Task: Find connections with filter location Schifferstadt with filter topic #Projectmanagements with filter profile language Potuguese with filter current company Chargebee with filter school Teegala Krishna Reddy Engineering College with filter industry HVAC and Refrigeration Equipment Manufacturing with filter service category Budgeting with filter keywords title Auditing Clerk
Action: Mouse moved to (319, 228)
Screenshot: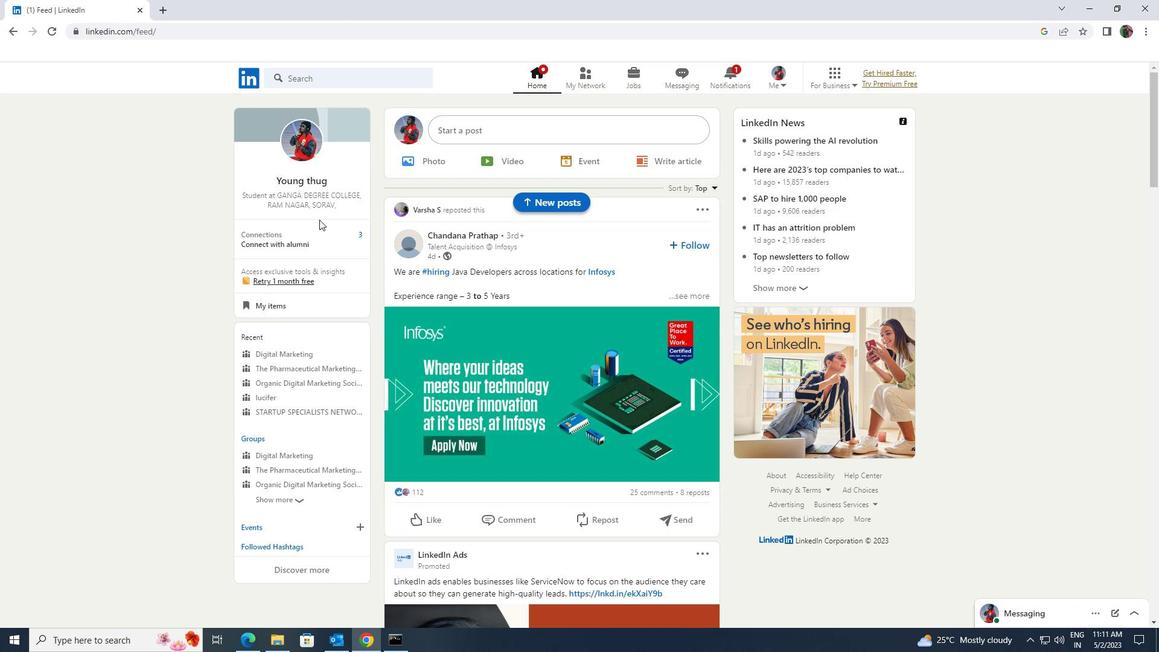 
Action: Mouse pressed left at (319, 228)
Screenshot: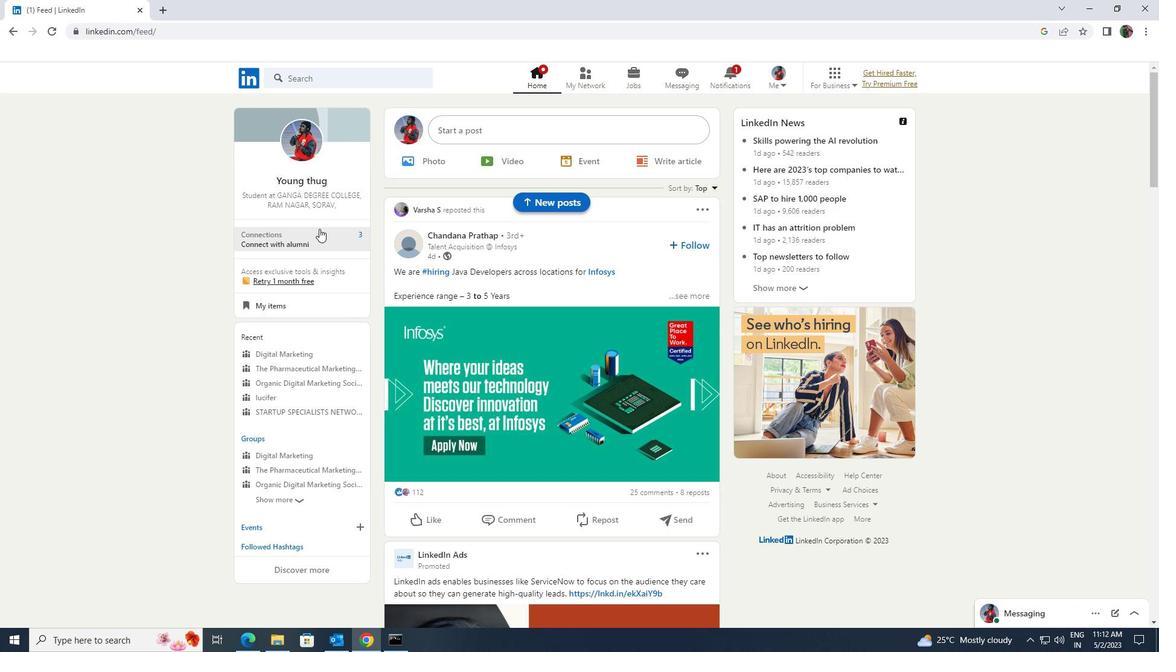 
Action: Mouse moved to (316, 148)
Screenshot: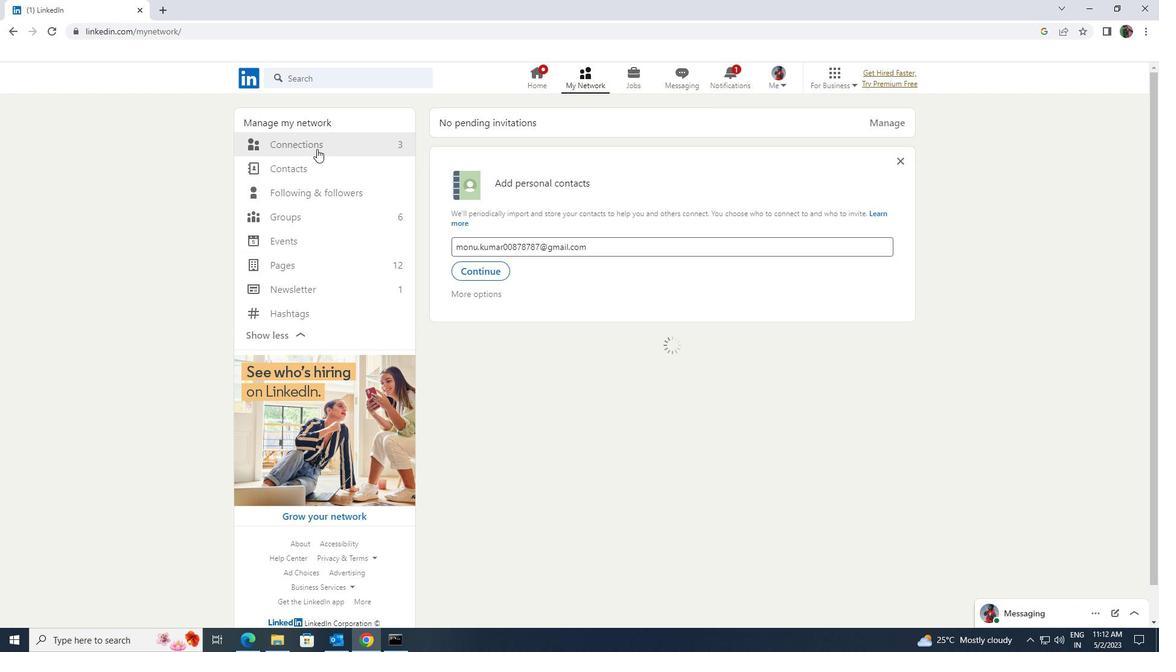 
Action: Mouse pressed left at (316, 148)
Screenshot: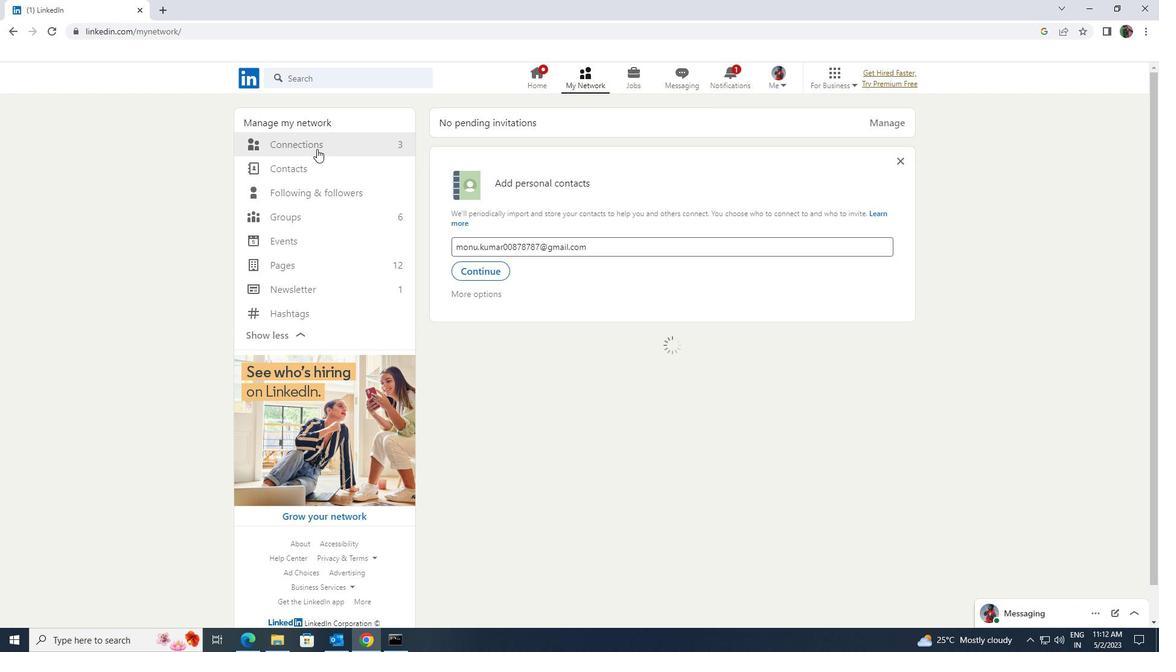 
Action: Mouse pressed left at (316, 148)
Screenshot: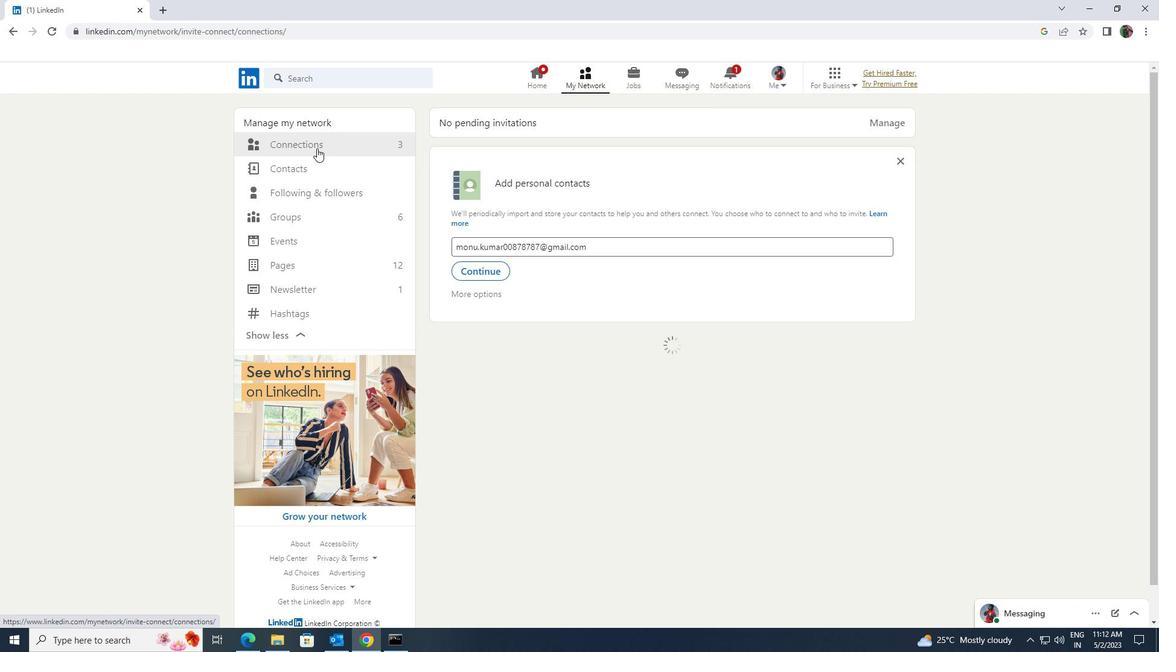 
Action: Mouse moved to (649, 148)
Screenshot: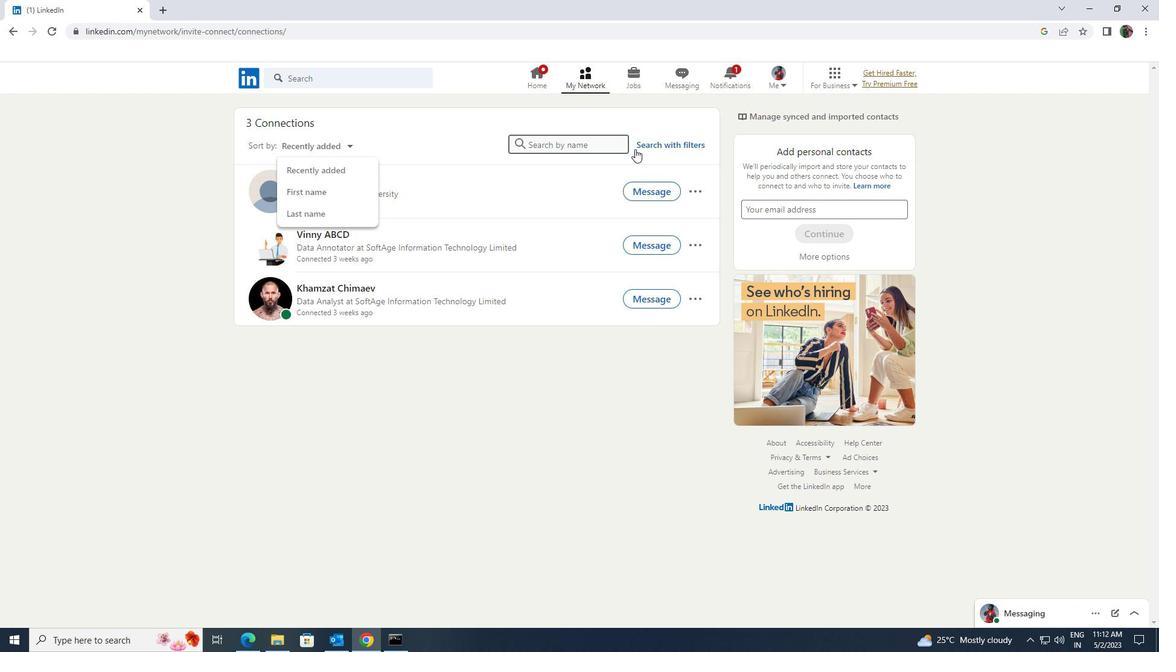 
Action: Mouse pressed left at (649, 148)
Screenshot: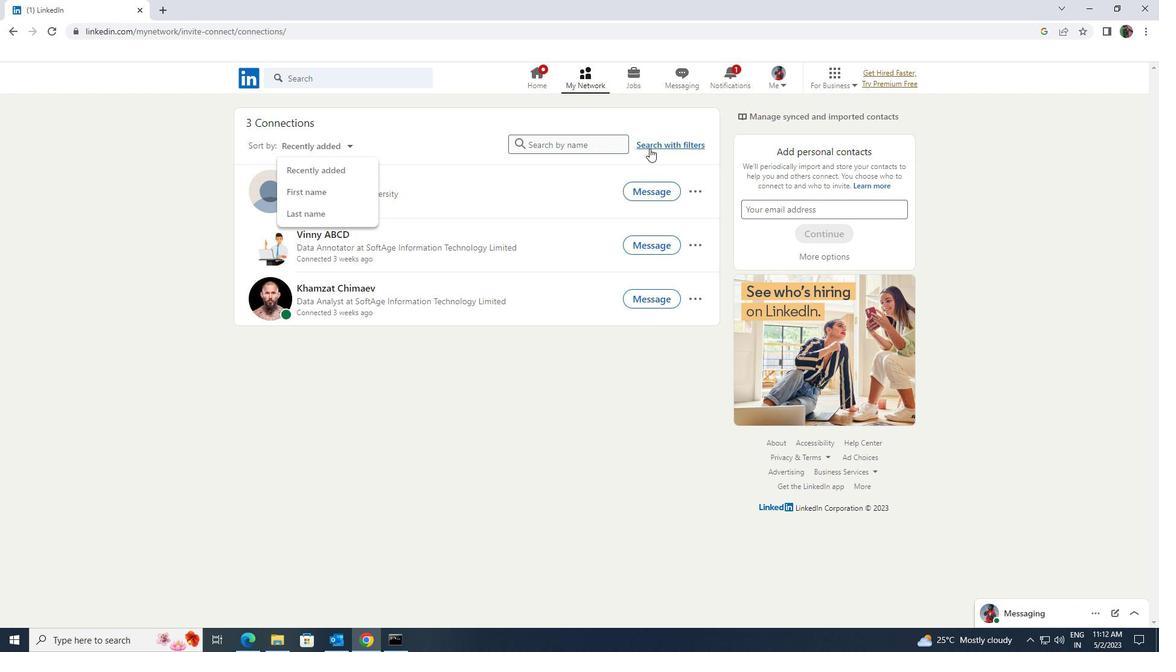 
Action: Mouse moved to (624, 111)
Screenshot: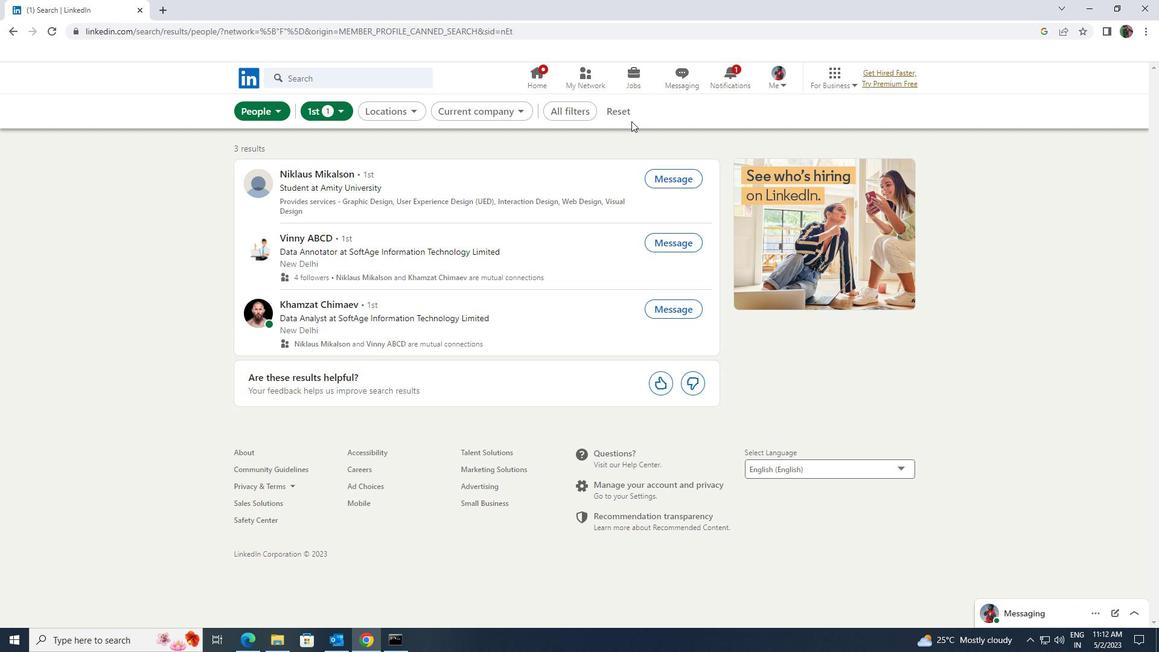 
Action: Mouse pressed left at (624, 111)
Screenshot: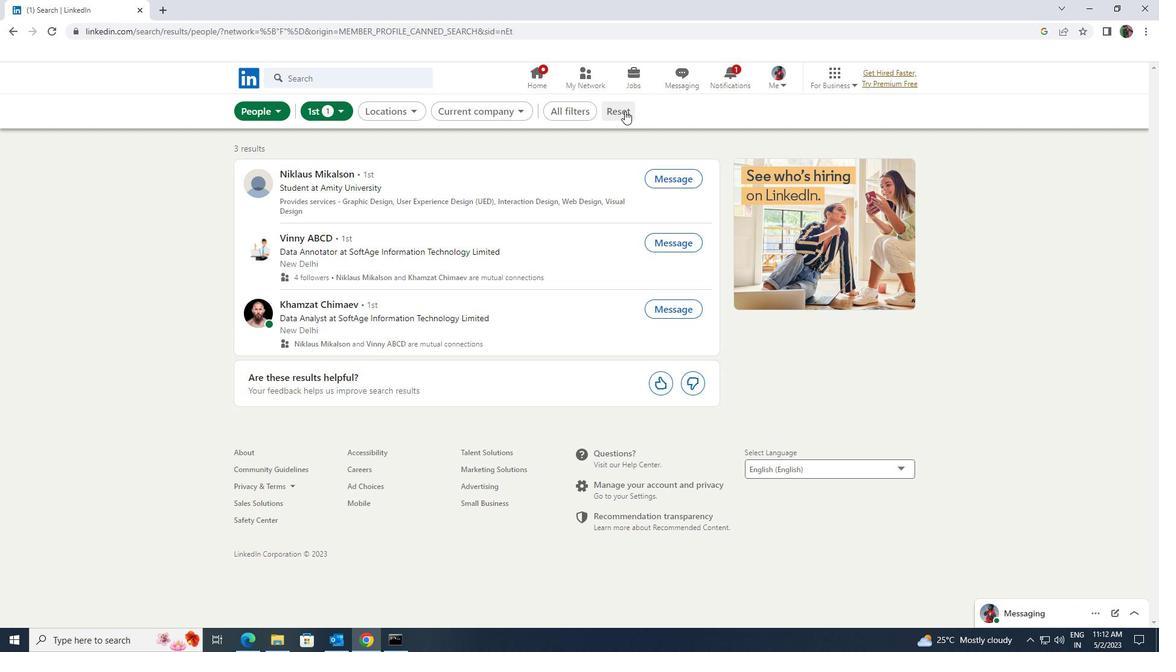 
Action: Mouse moved to (603, 111)
Screenshot: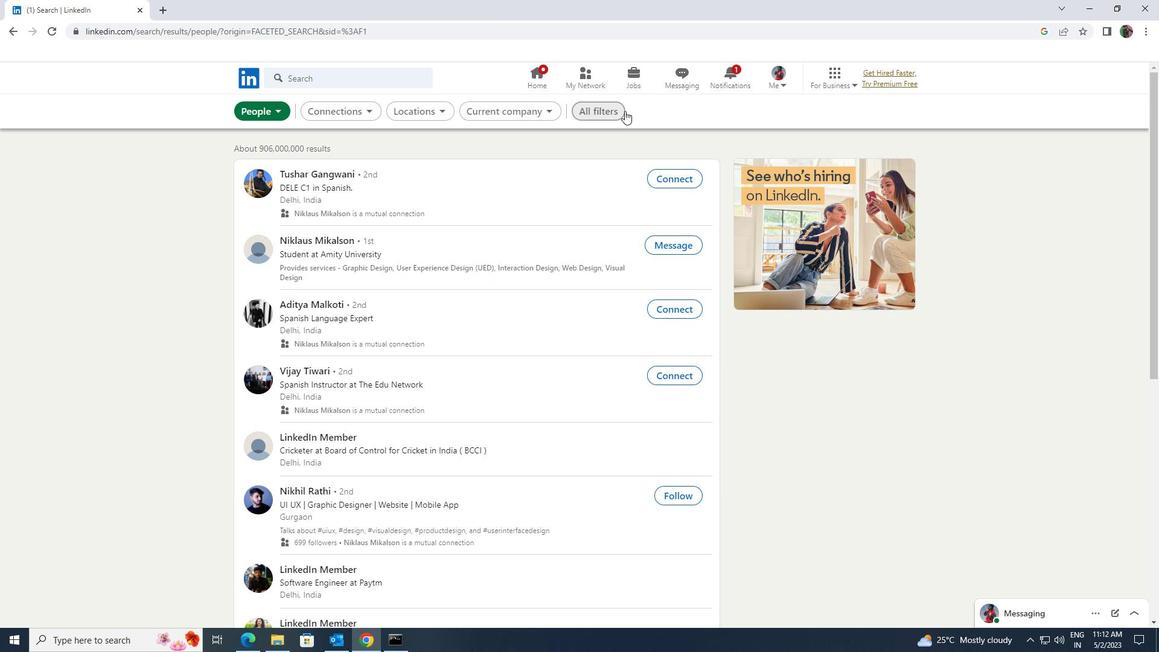 
Action: Mouse pressed left at (603, 111)
Screenshot: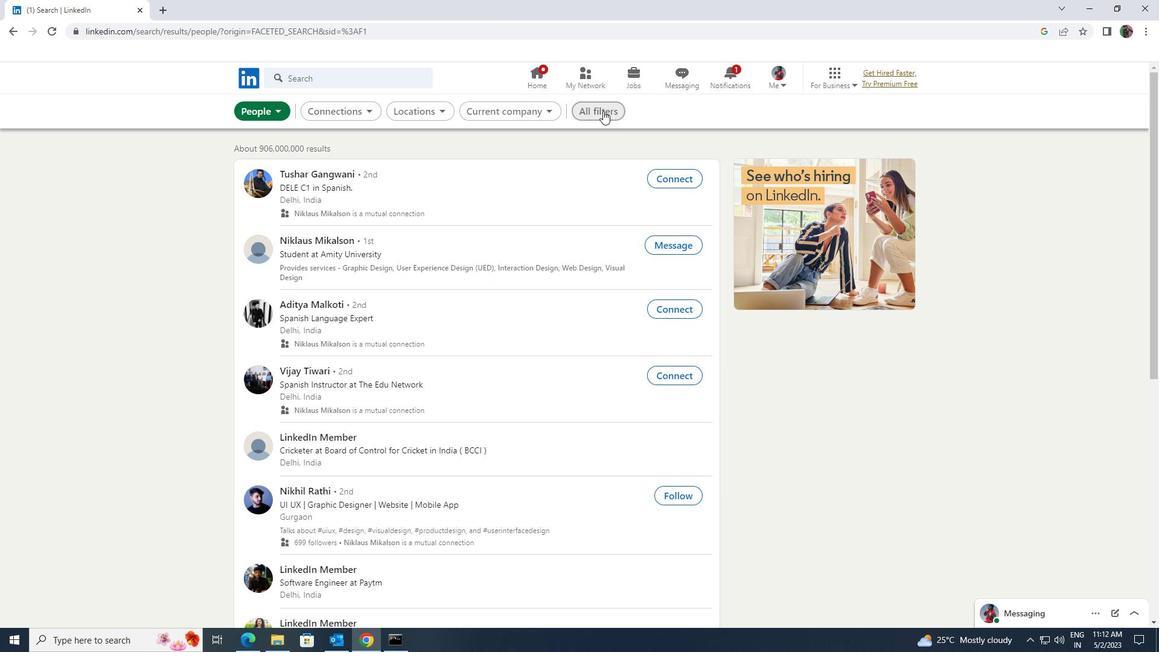 
Action: Mouse moved to (935, 351)
Screenshot: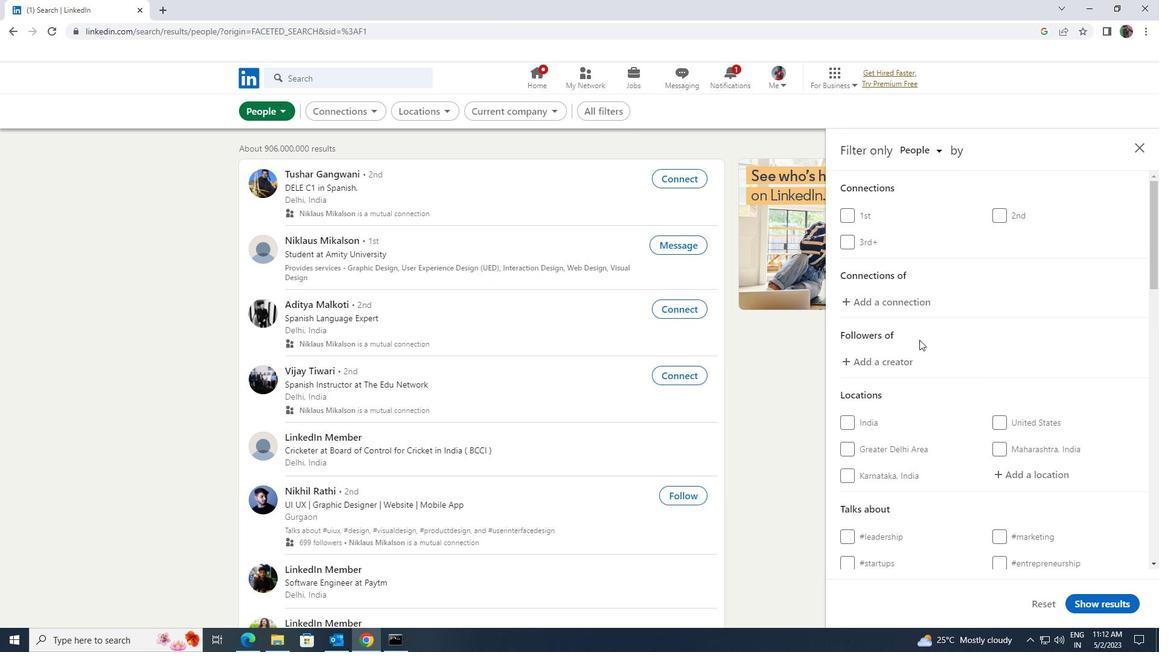 
Action: Mouse scrolled (935, 350) with delta (0, 0)
Screenshot: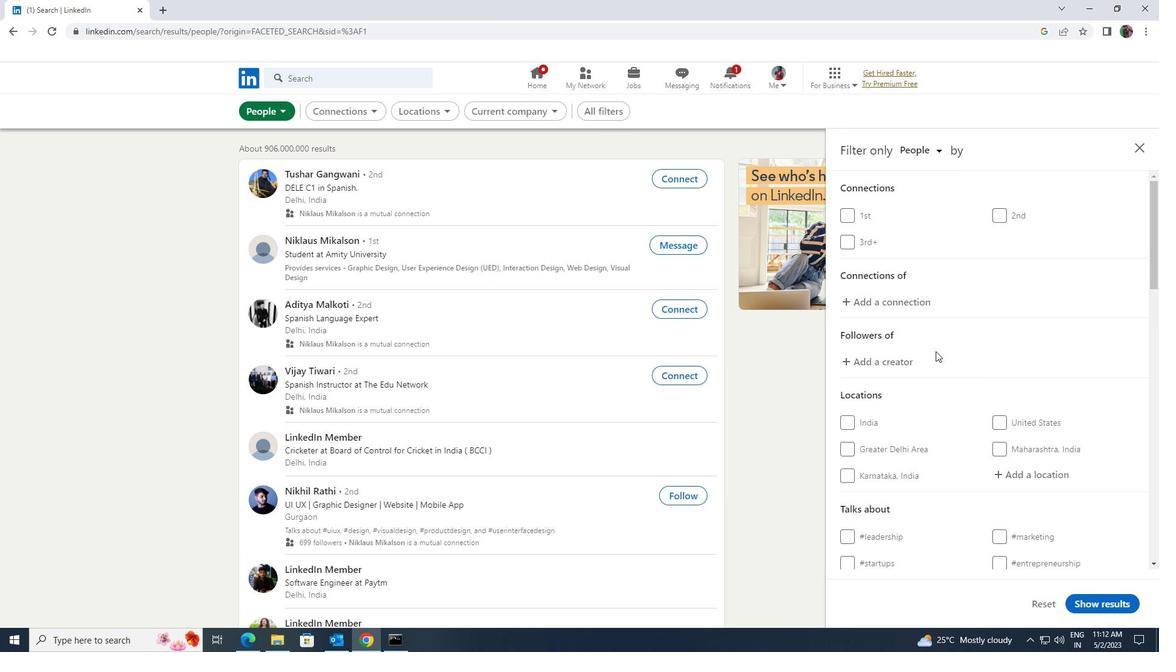 
Action: Mouse scrolled (935, 350) with delta (0, 0)
Screenshot: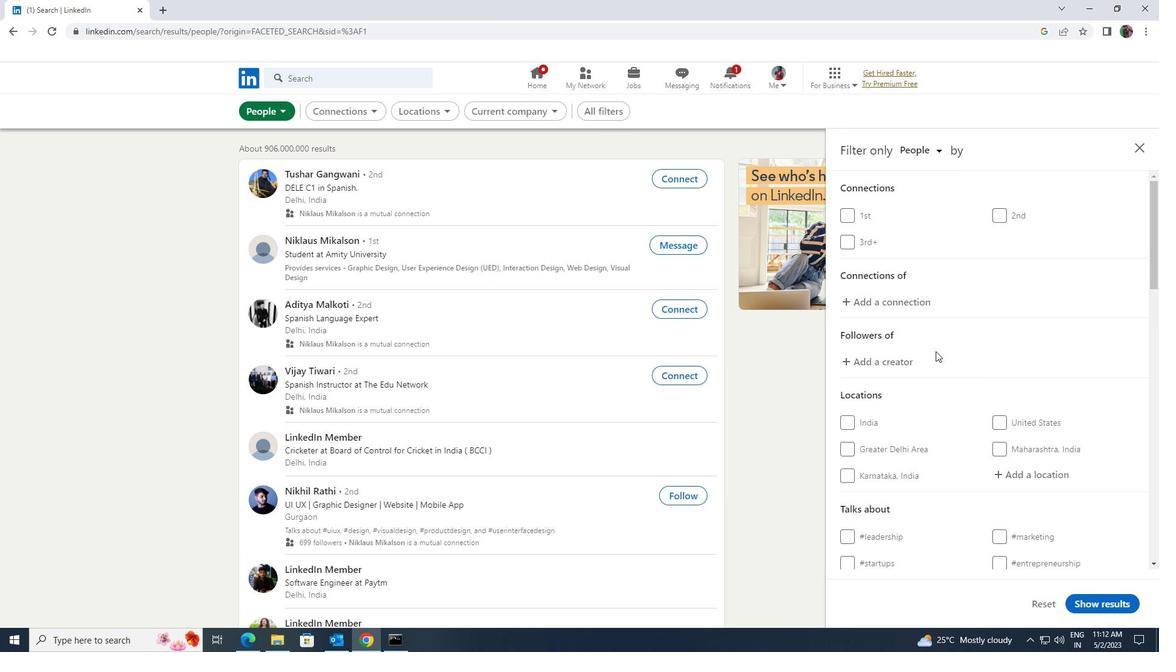 
Action: Mouse moved to (1015, 355)
Screenshot: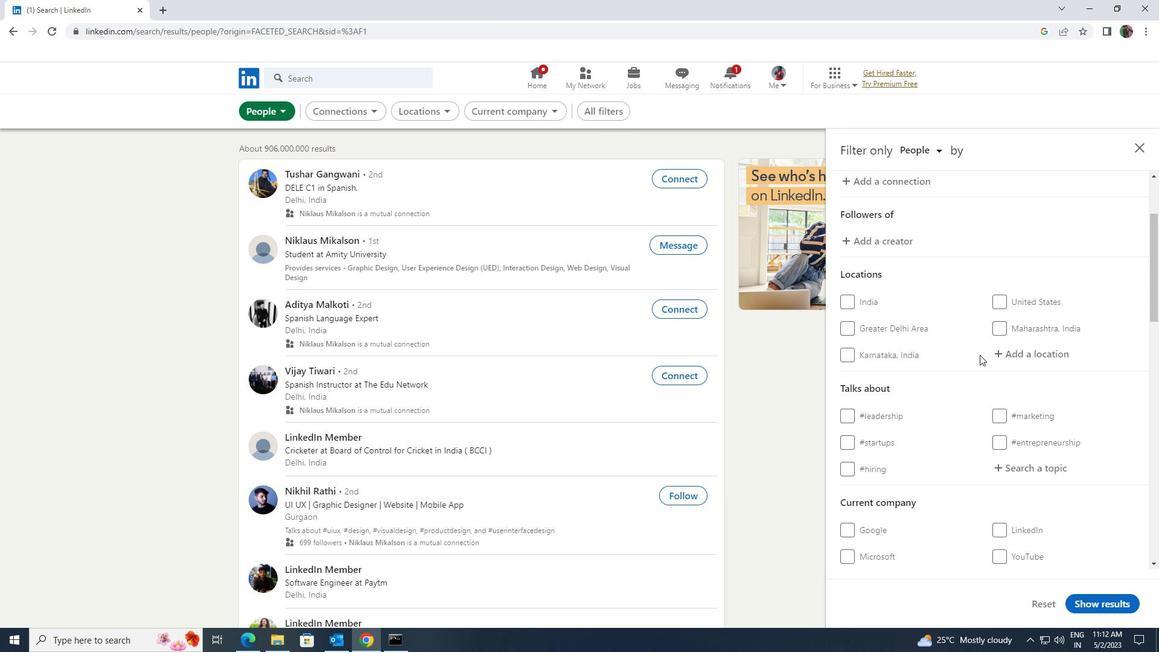
Action: Mouse pressed left at (1015, 355)
Screenshot: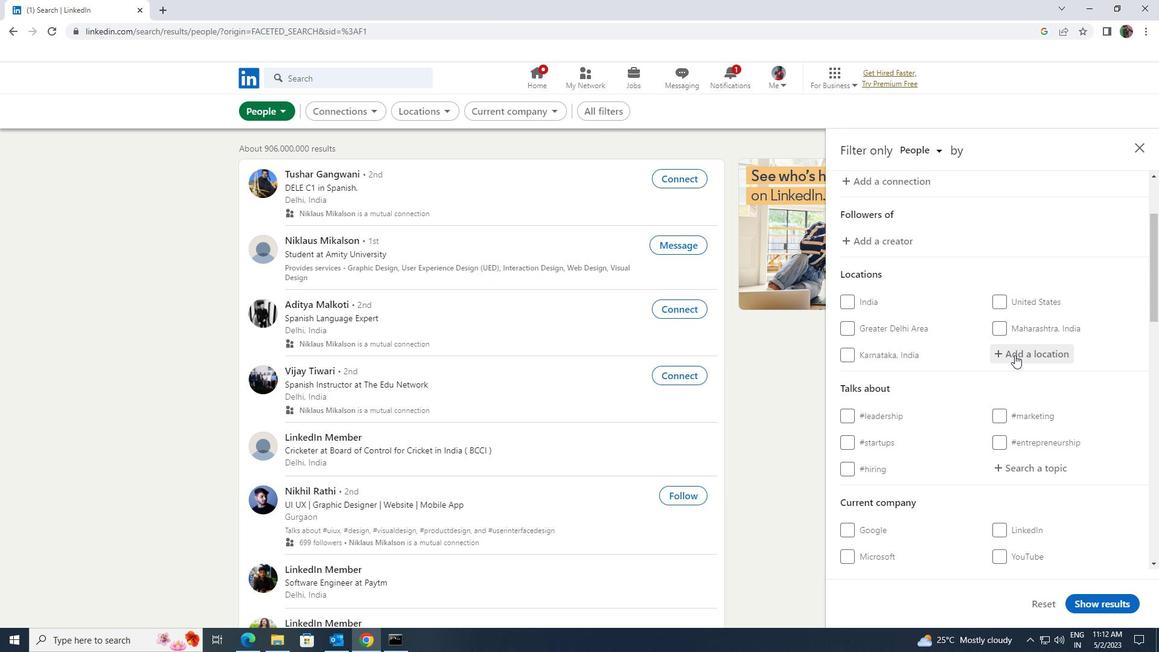 
Action: Key pressed <Key.shift>SCHIFFER
Screenshot: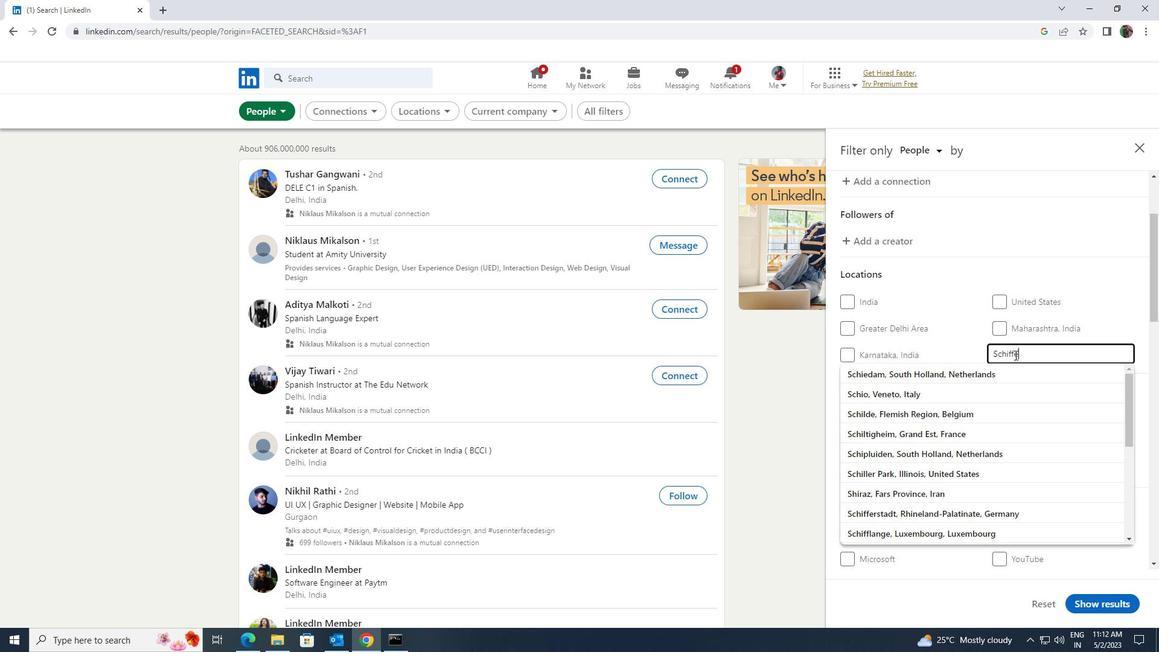 
Action: Mouse moved to (1039, 371)
Screenshot: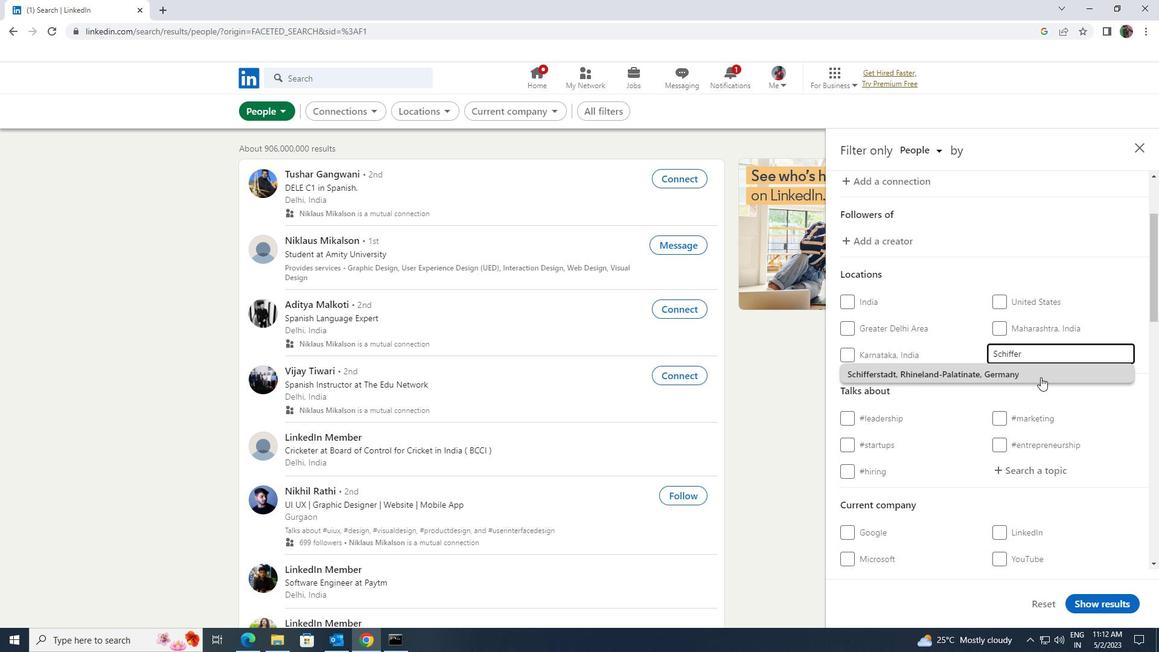 
Action: Mouse pressed left at (1039, 371)
Screenshot: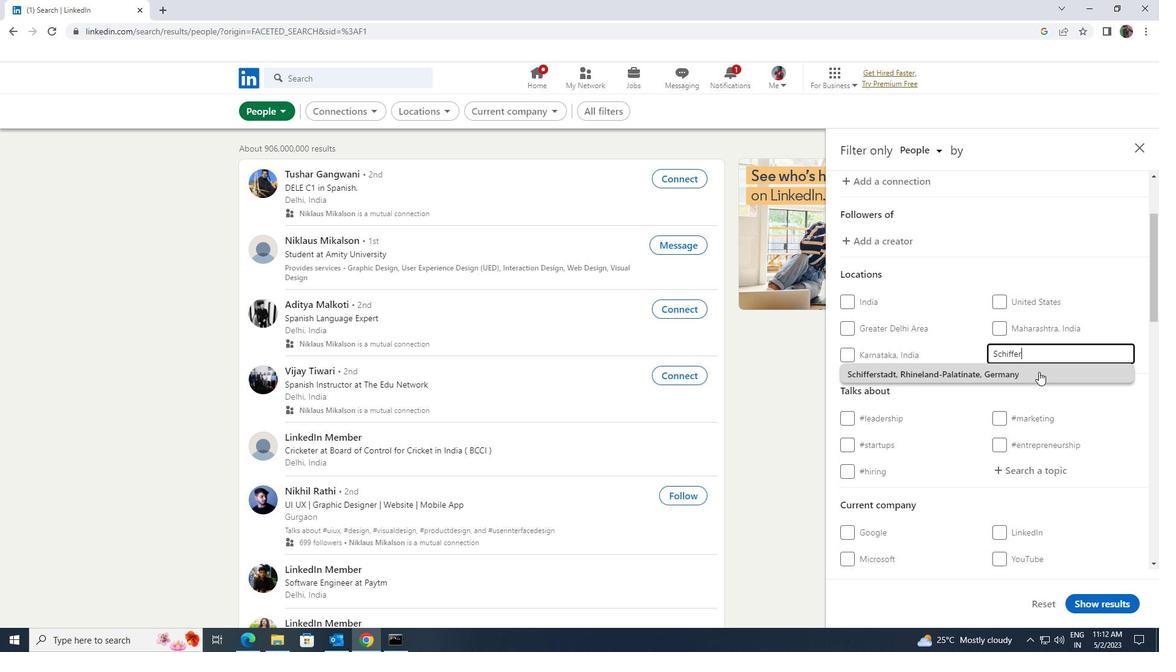 
Action: Mouse scrolled (1039, 370) with delta (0, 0)
Screenshot: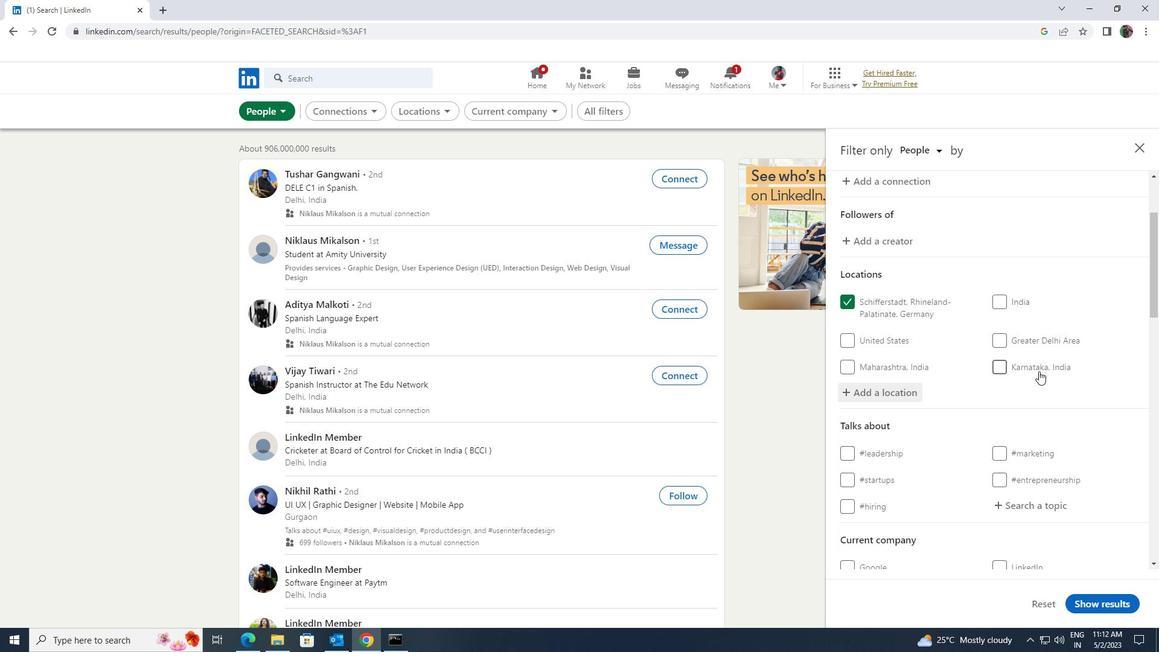 
Action: Mouse scrolled (1039, 370) with delta (0, 0)
Screenshot: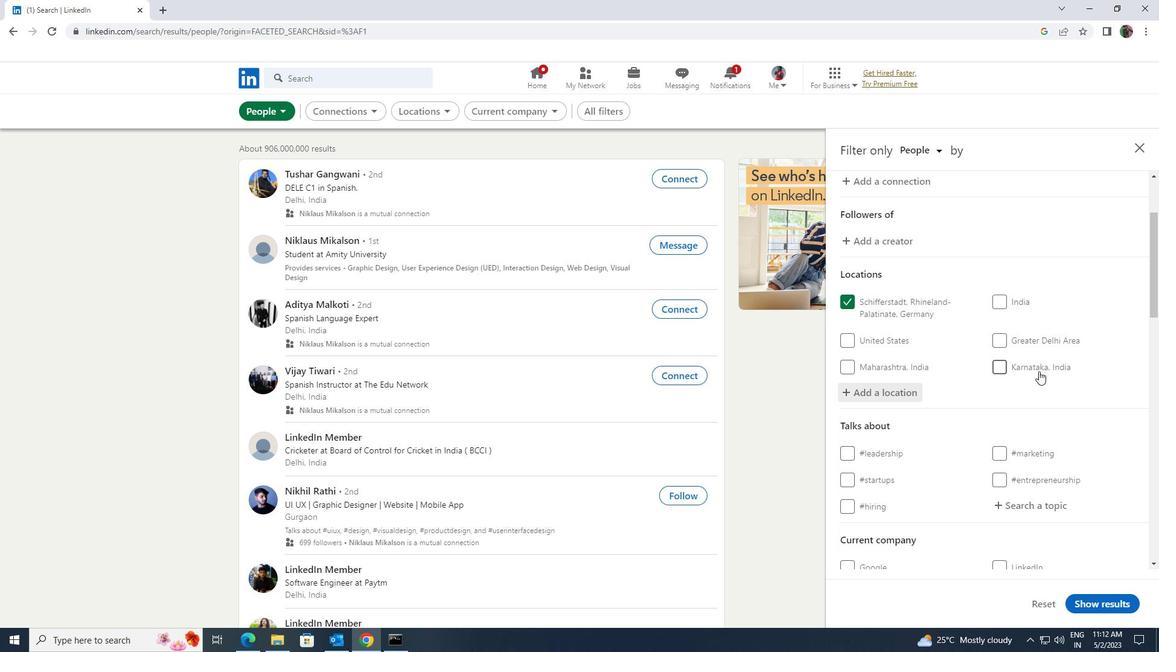 
Action: Mouse moved to (1036, 378)
Screenshot: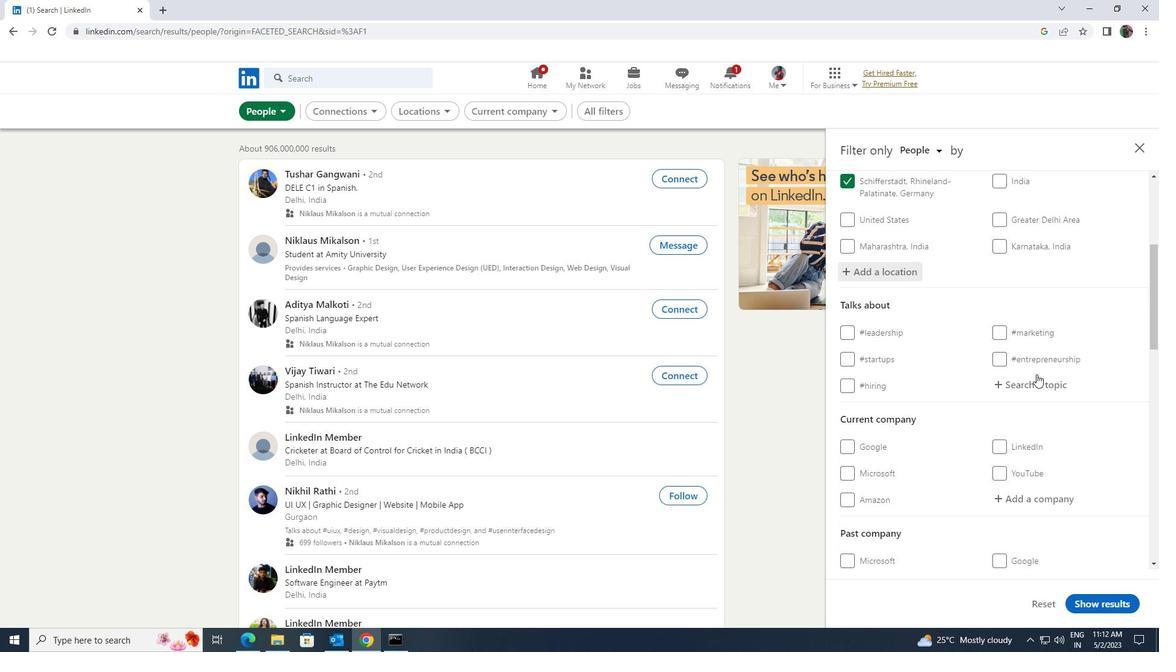 
Action: Mouse pressed left at (1036, 378)
Screenshot: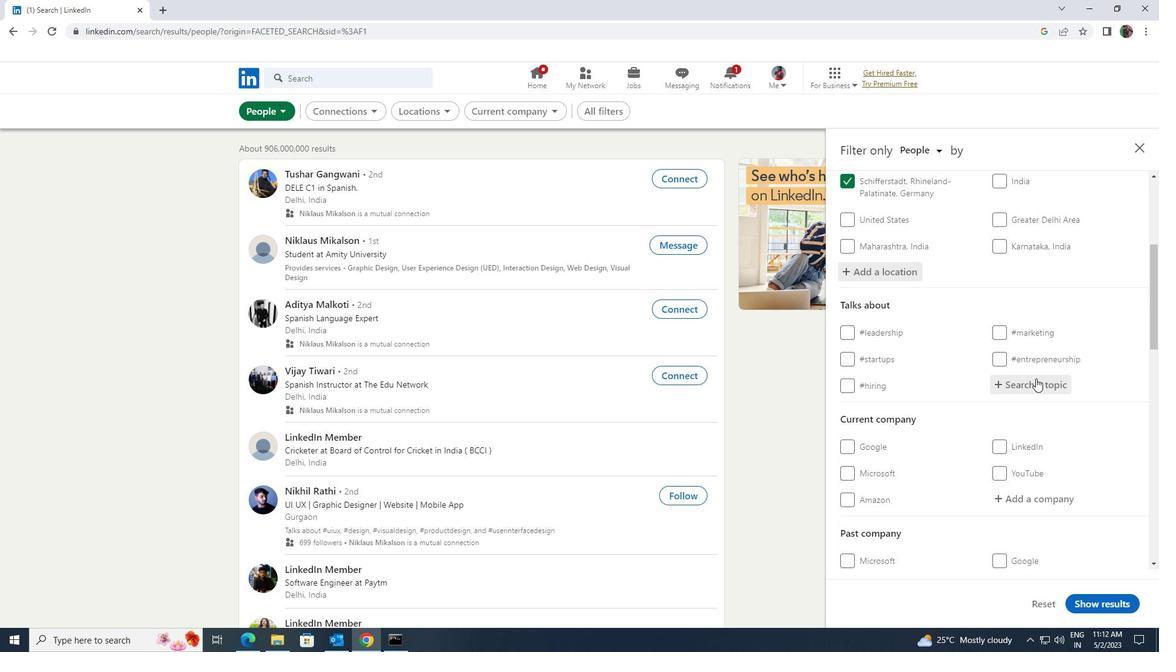 
Action: Key pressed <Key.shift>PROJECTMANAGE
Screenshot: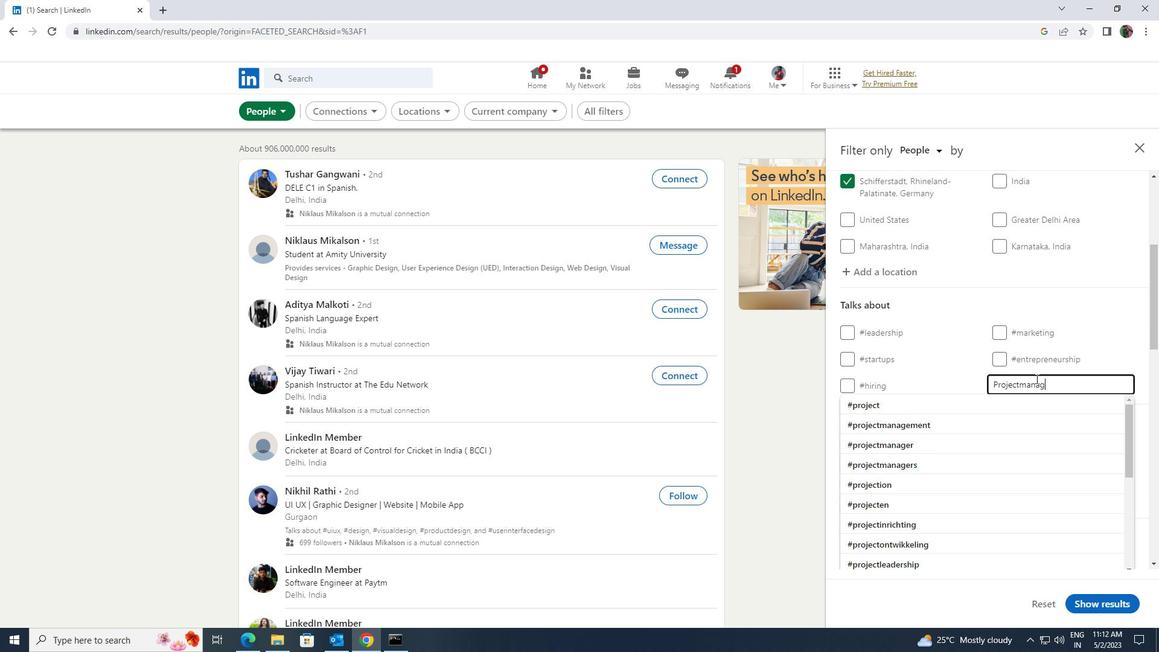 
Action: Mouse moved to (1031, 406)
Screenshot: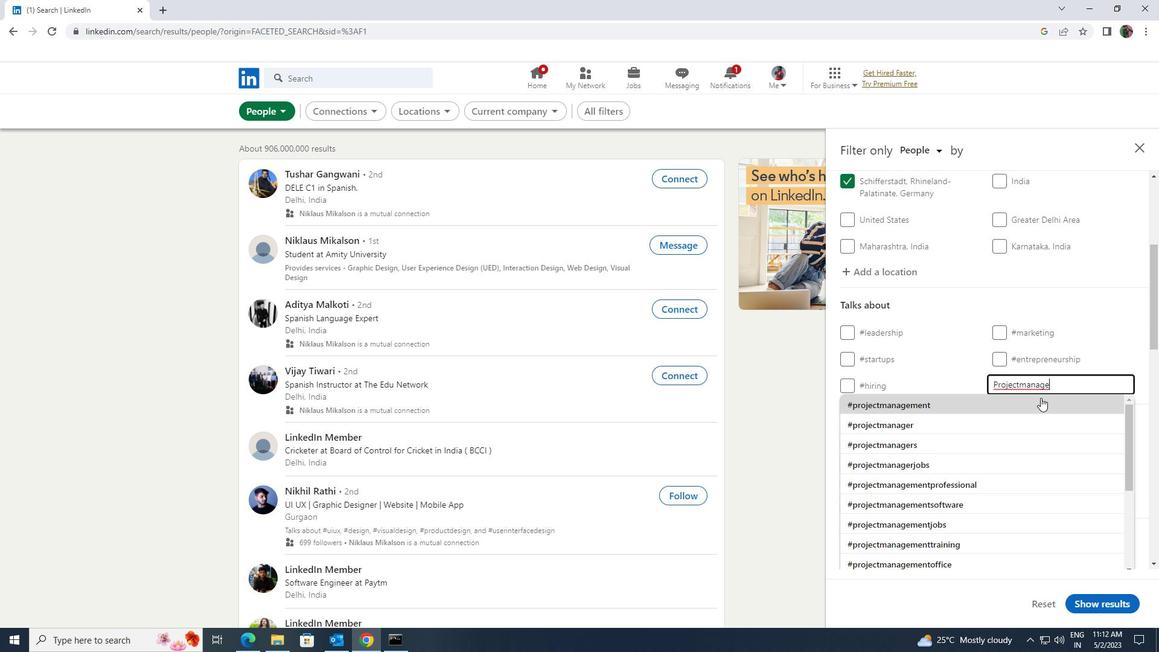 
Action: Mouse pressed left at (1031, 406)
Screenshot: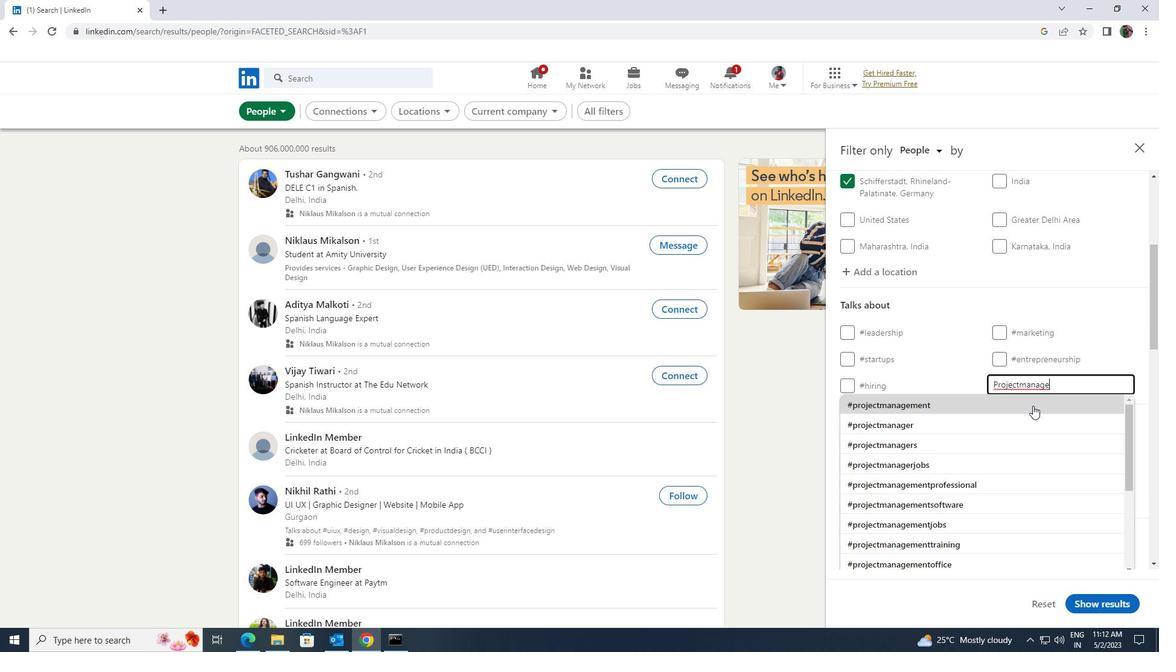 
Action: Mouse scrolled (1031, 405) with delta (0, 0)
Screenshot: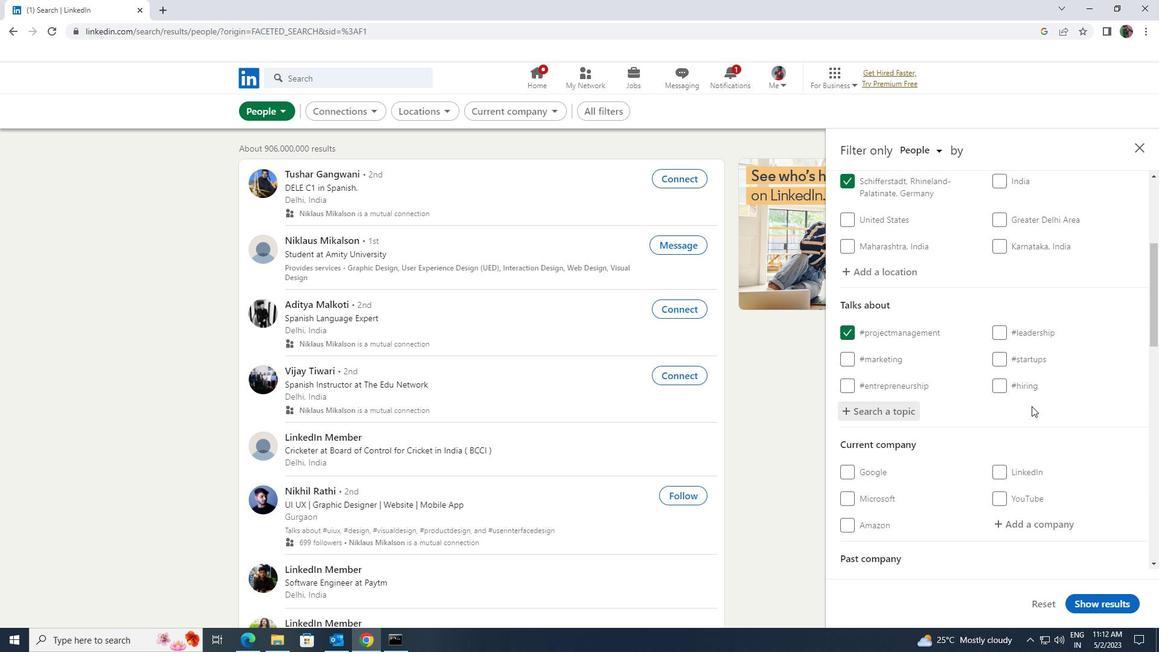 
Action: Mouse scrolled (1031, 405) with delta (0, 0)
Screenshot: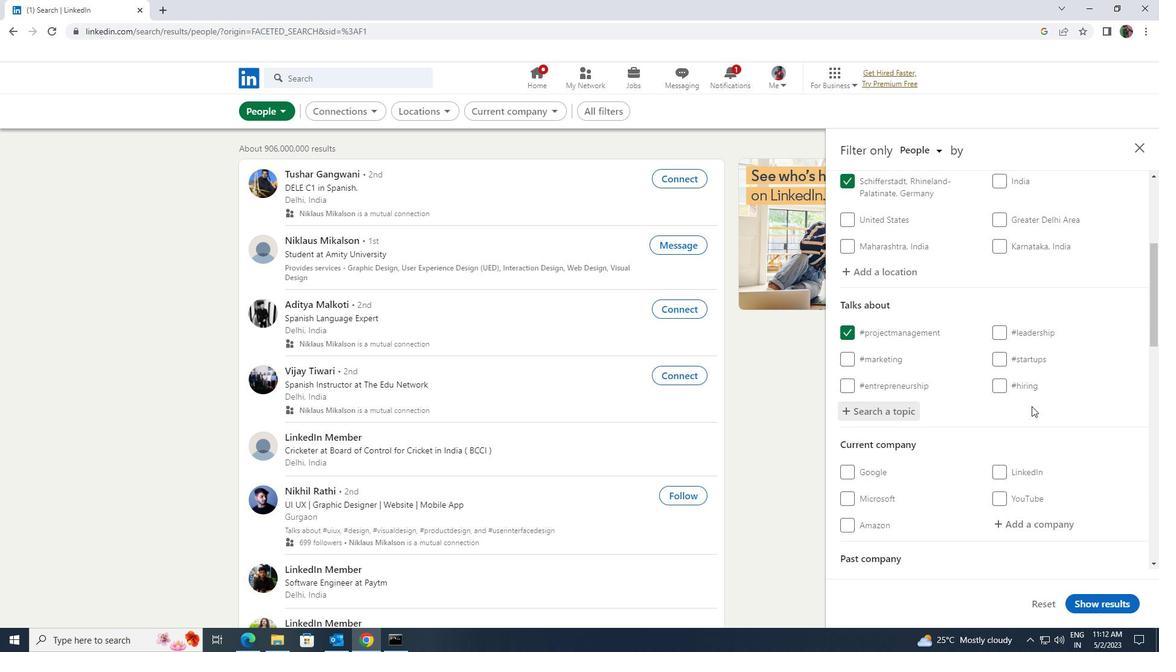 
Action: Mouse scrolled (1031, 405) with delta (0, 0)
Screenshot: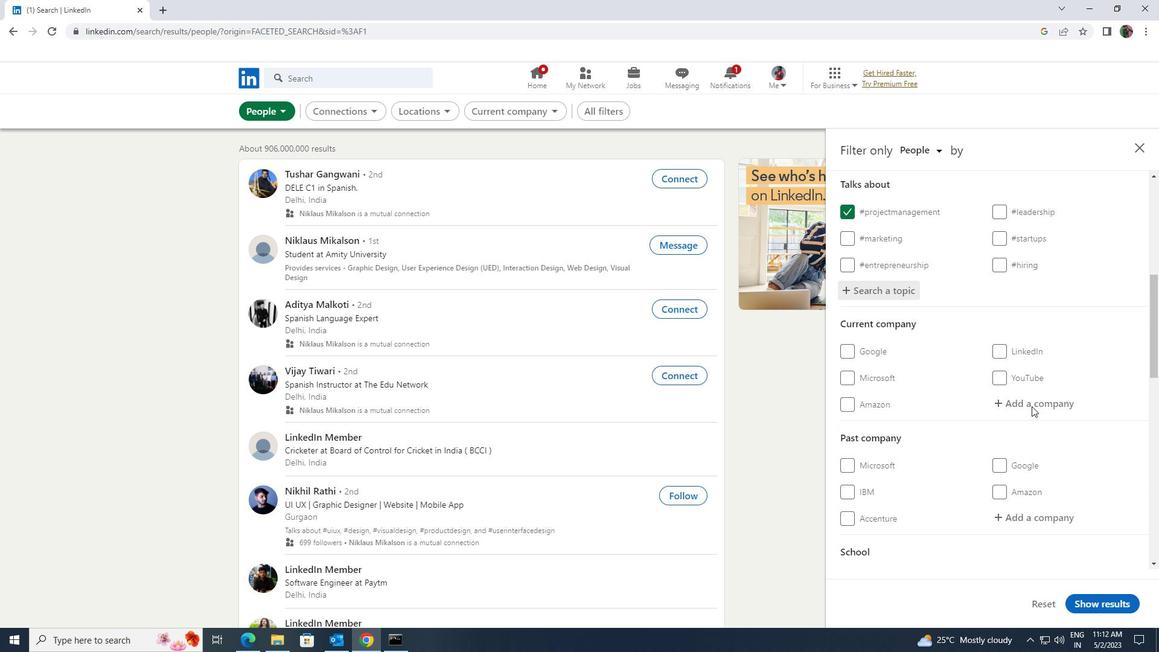 
Action: Mouse scrolled (1031, 405) with delta (0, 0)
Screenshot: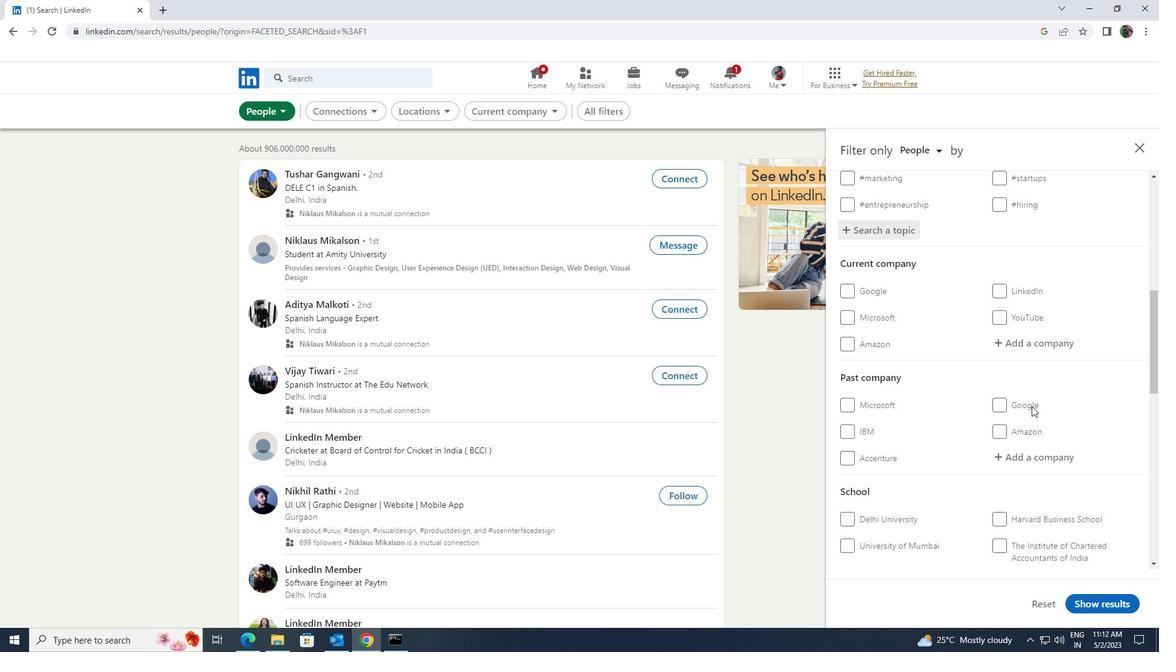 
Action: Mouse scrolled (1031, 405) with delta (0, 0)
Screenshot: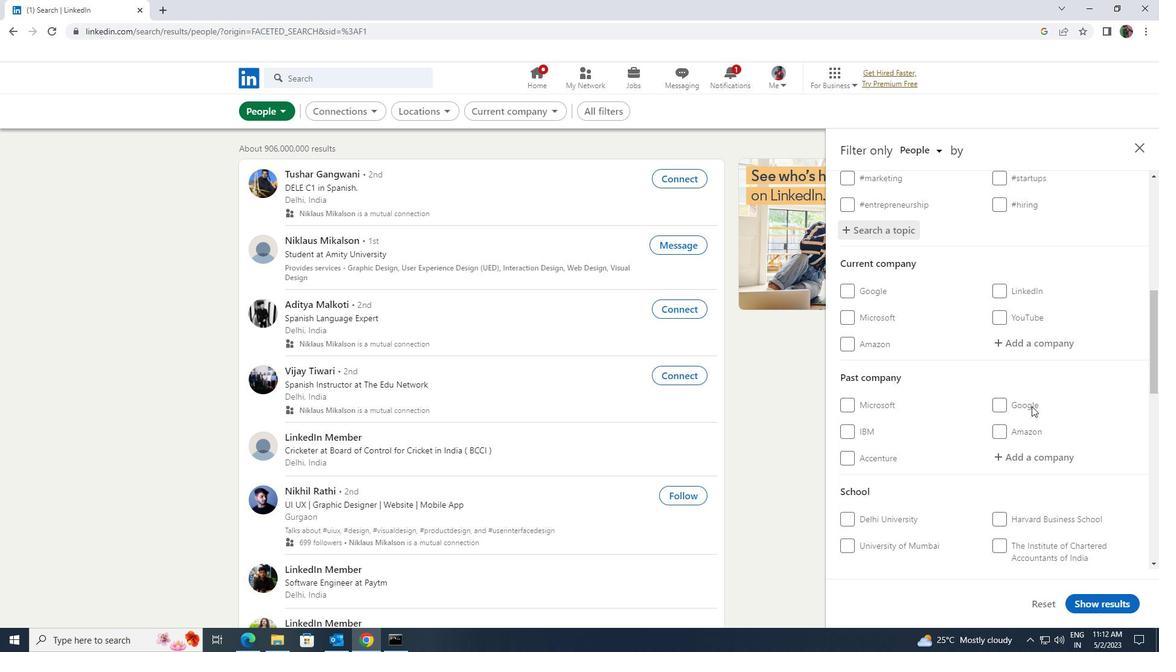 
Action: Mouse scrolled (1031, 405) with delta (0, 0)
Screenshot: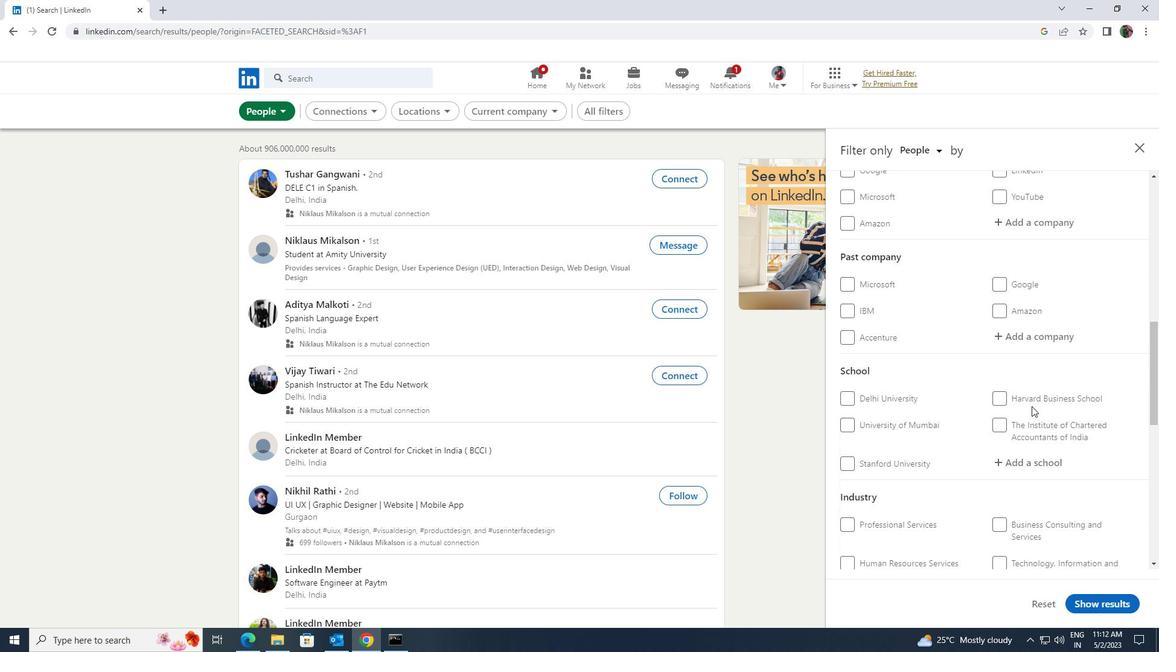 
Action: Mouse scrolled (1031, 405) with delta (0, 0)
Screenshot: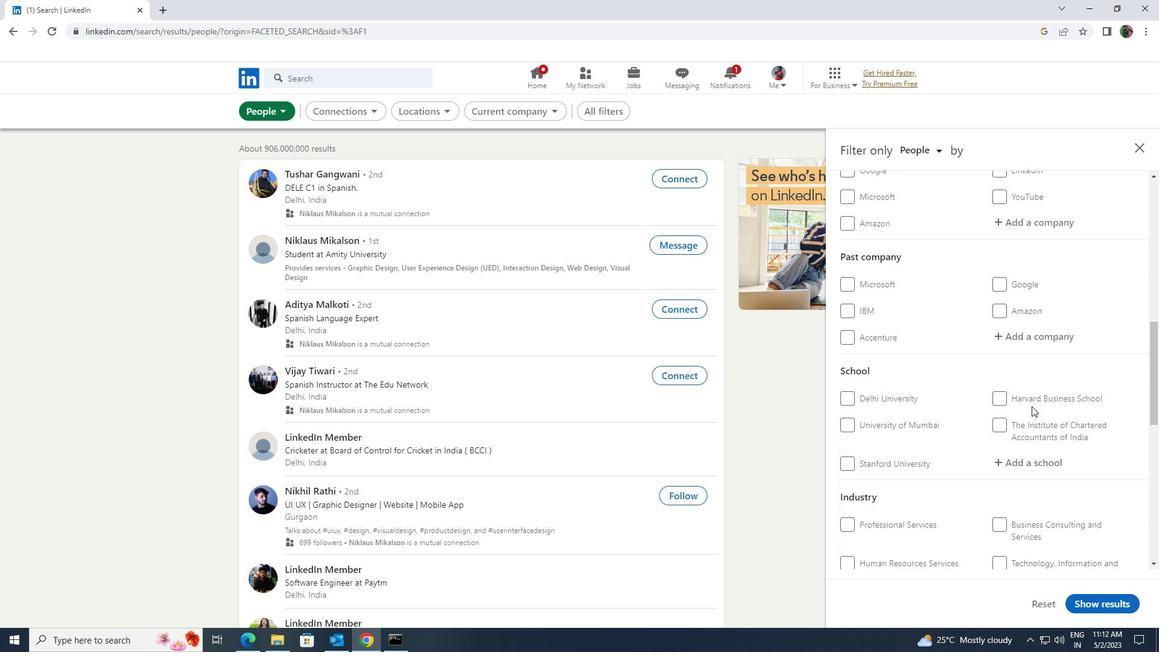 
Action: Mouse scrolled (1031, 405) with delta (0, 0)
Screenshot: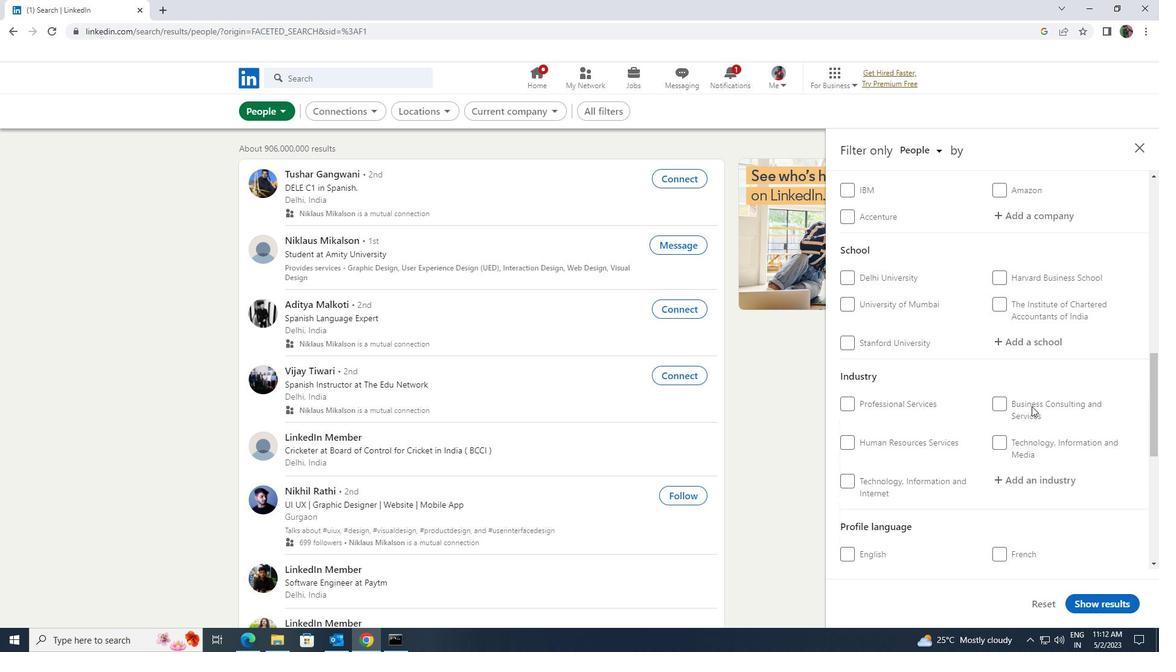 
Action: Mouse scrolled (1031, 405) with delta (0, 0)
Screenshot: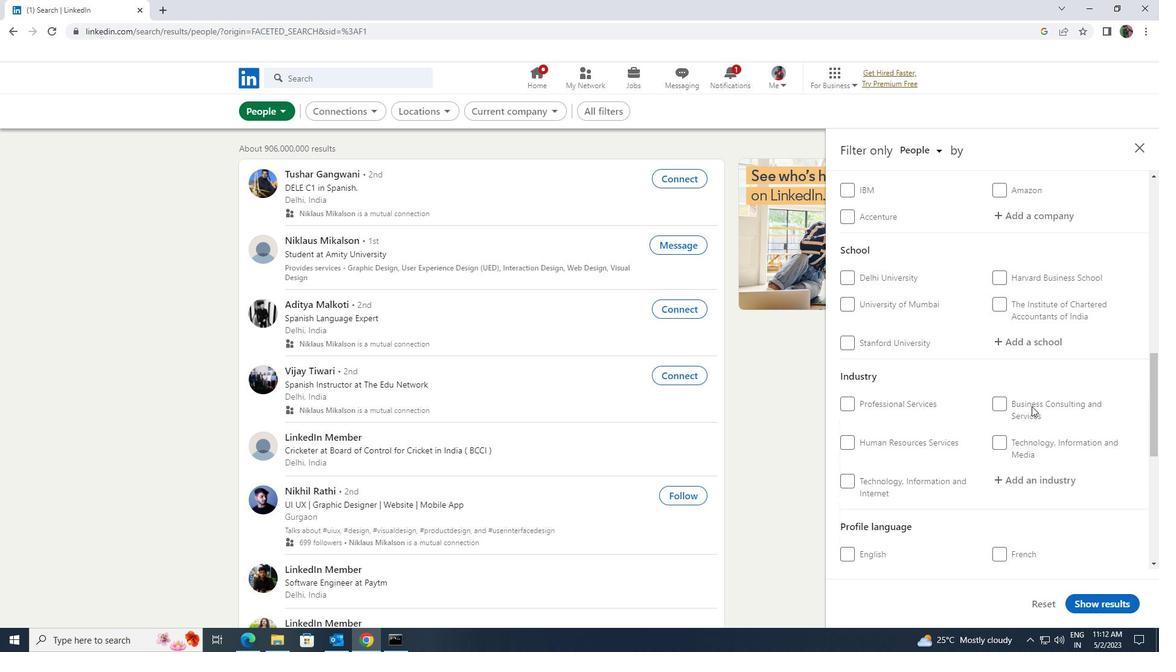 
Action: Mouse moved to (999, 456)
Screenshot: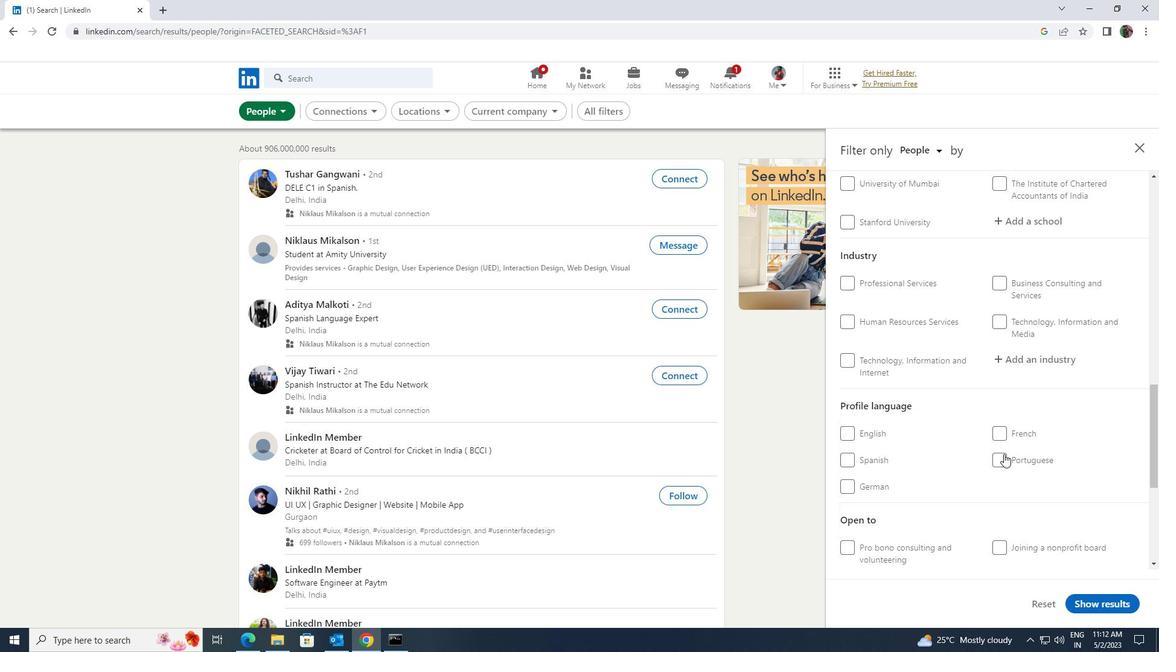 
Action: Mouse pressed left at (999, 456)
Screenshot: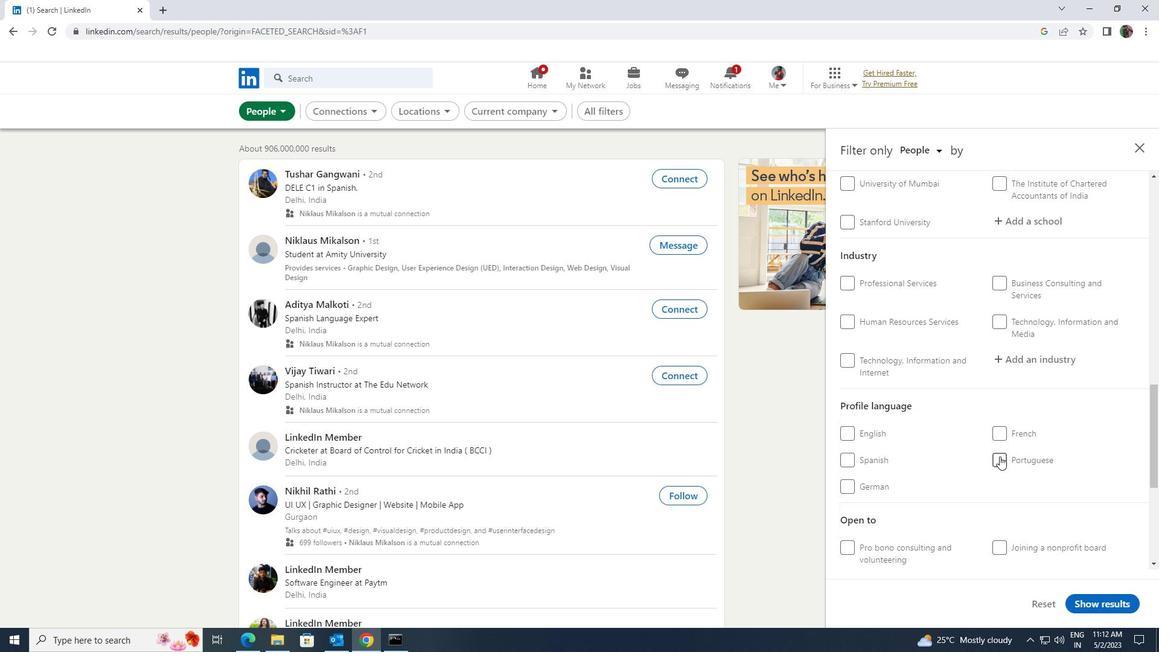 
Action: Mouse scrolled (999, 457) with delta (0, 0)
Screenshot: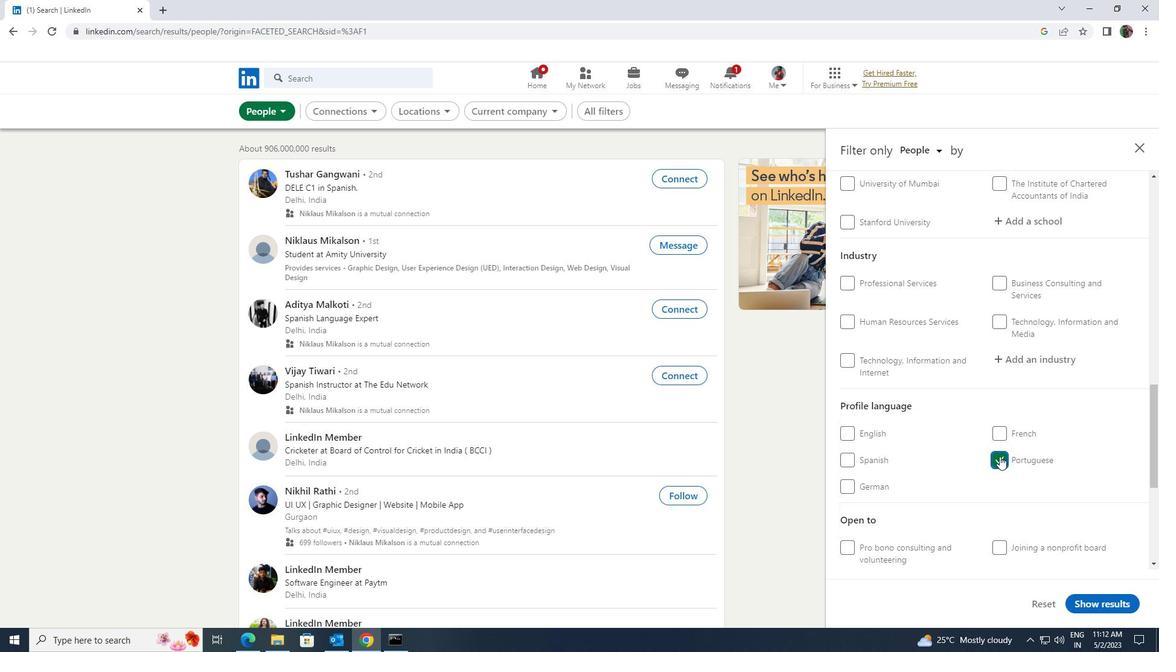 
Action: Mouse scrolled (999, 457) with delta (0, 0)
Screenshot: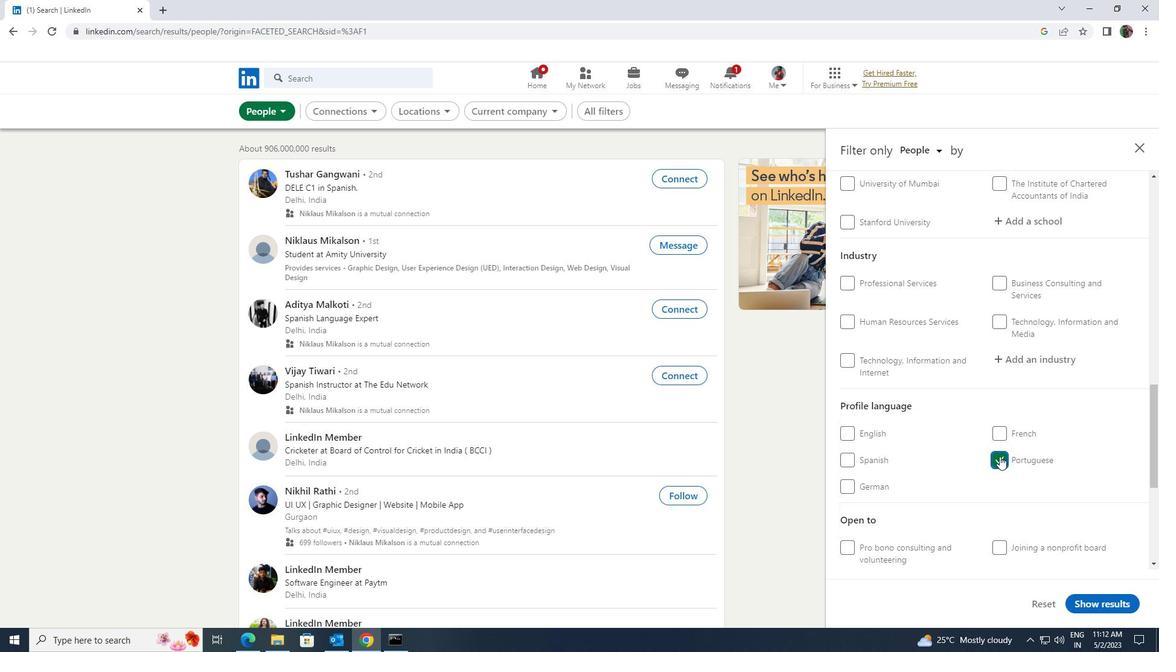
Action: Mouse scrolled (999, 457) with delta (0, 0)
Screenshot: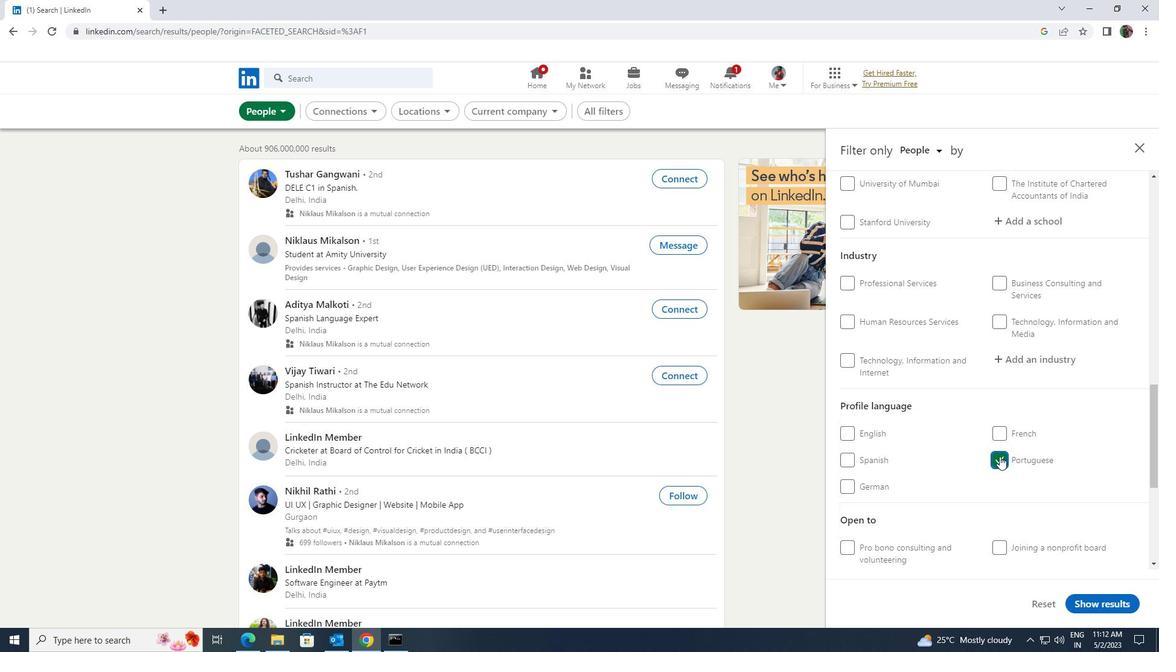 
Action: Mouse scrolled (999, 457) with delta (0, 0)
Screenshot: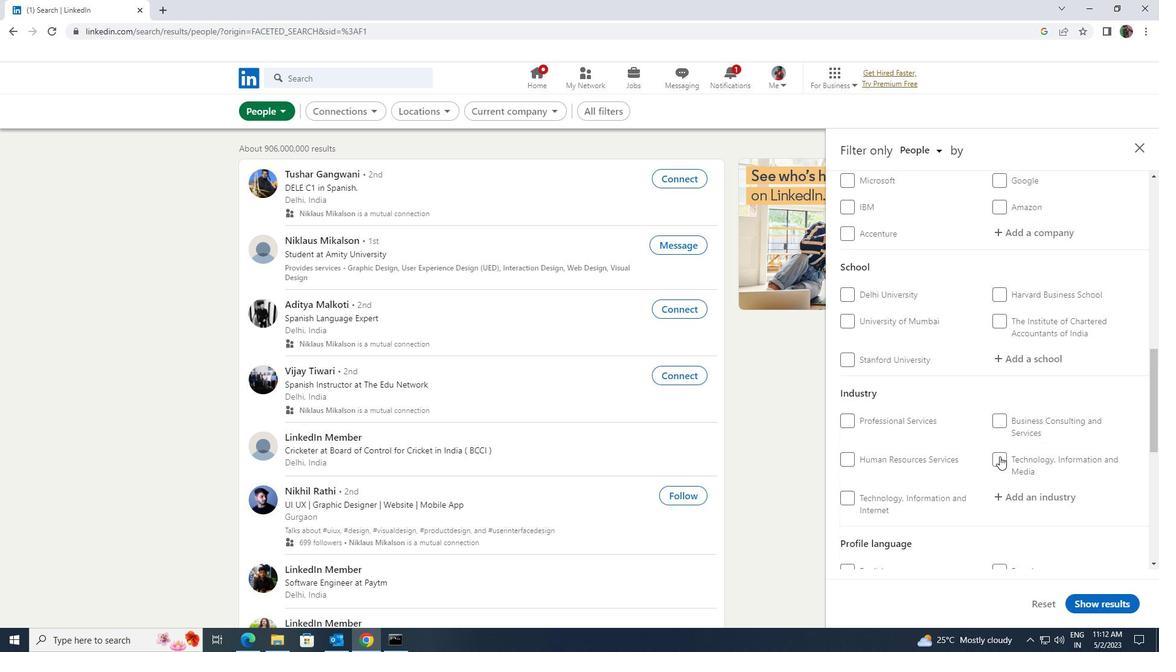 
Action: Mouse scrolled (999, 457) with delta (0, 0)
Screenshot: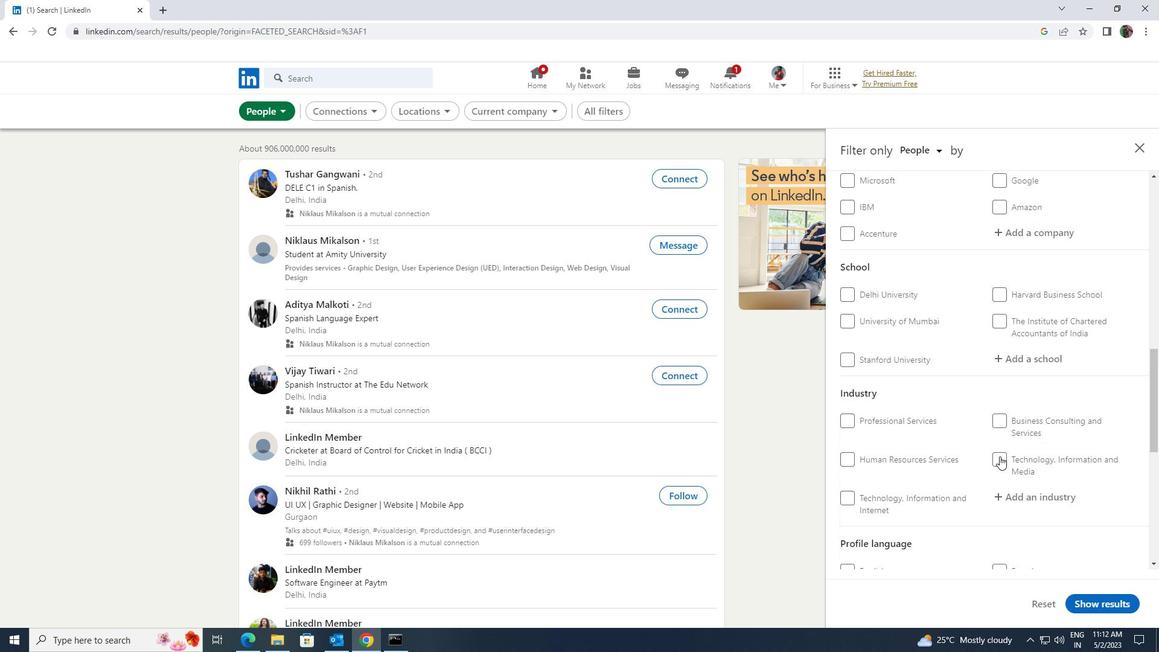 
Action: Mouse scrolled (999, 457) with delta (0, 0)
Screenshot: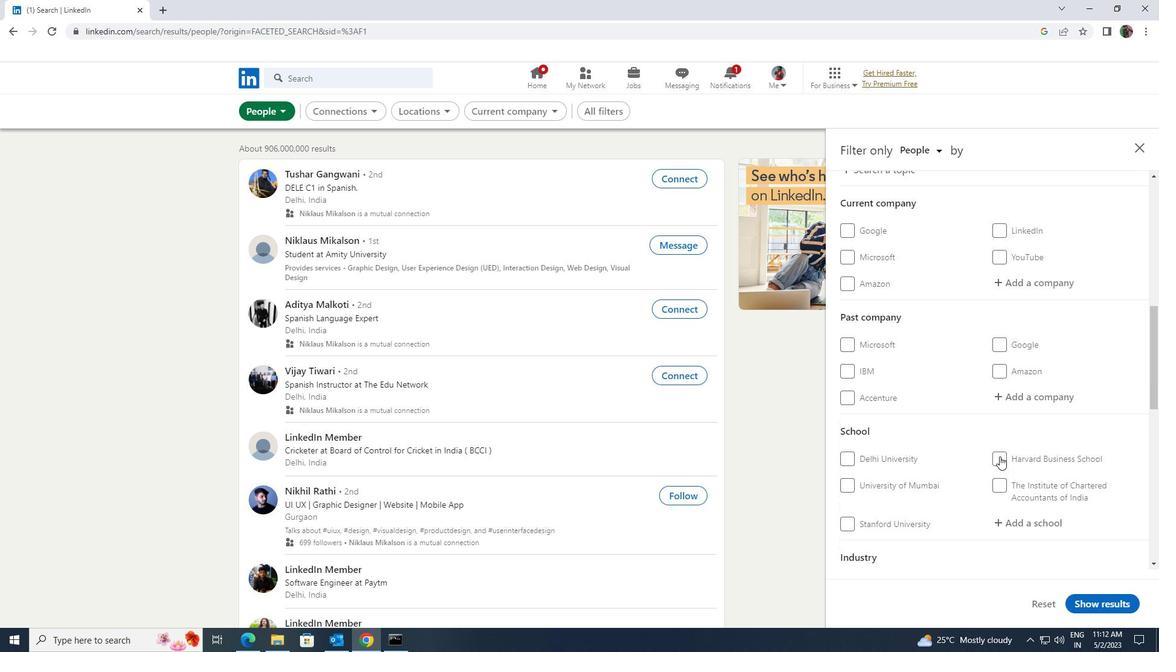 
Action: Mouse scrolled (999, 457) with delta (0, 0)
Screenshot: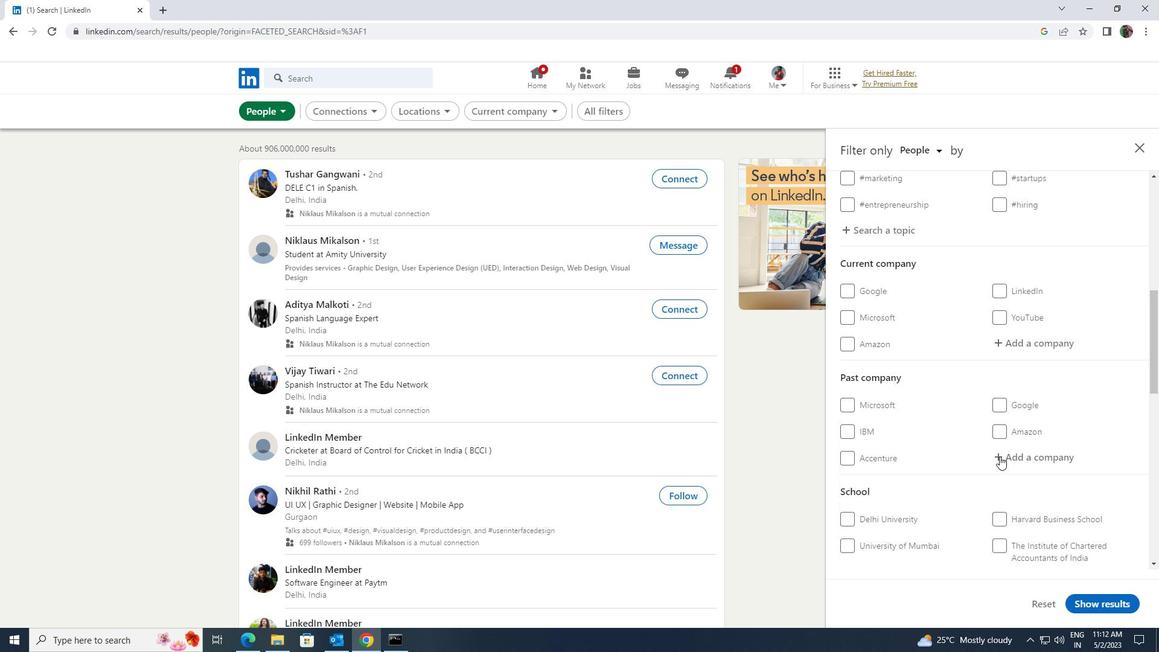 
Action: Mouse moved to (1011, 408)
Screenshot: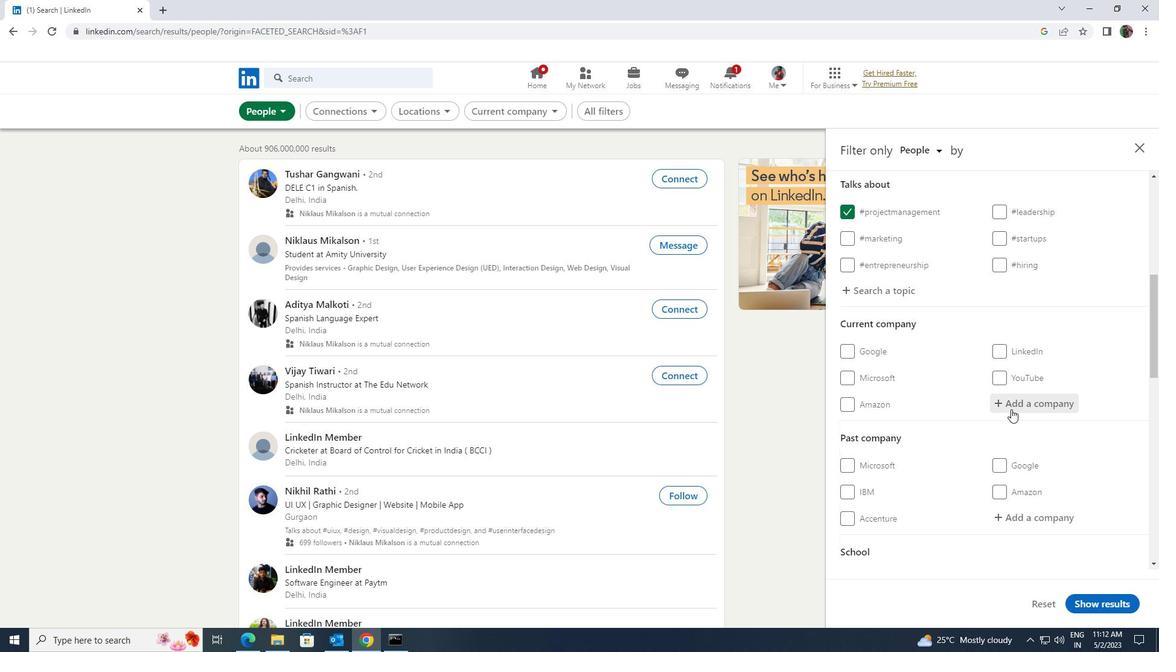 
Action: Mouse pressed left at (1011, 408)
Screenshot: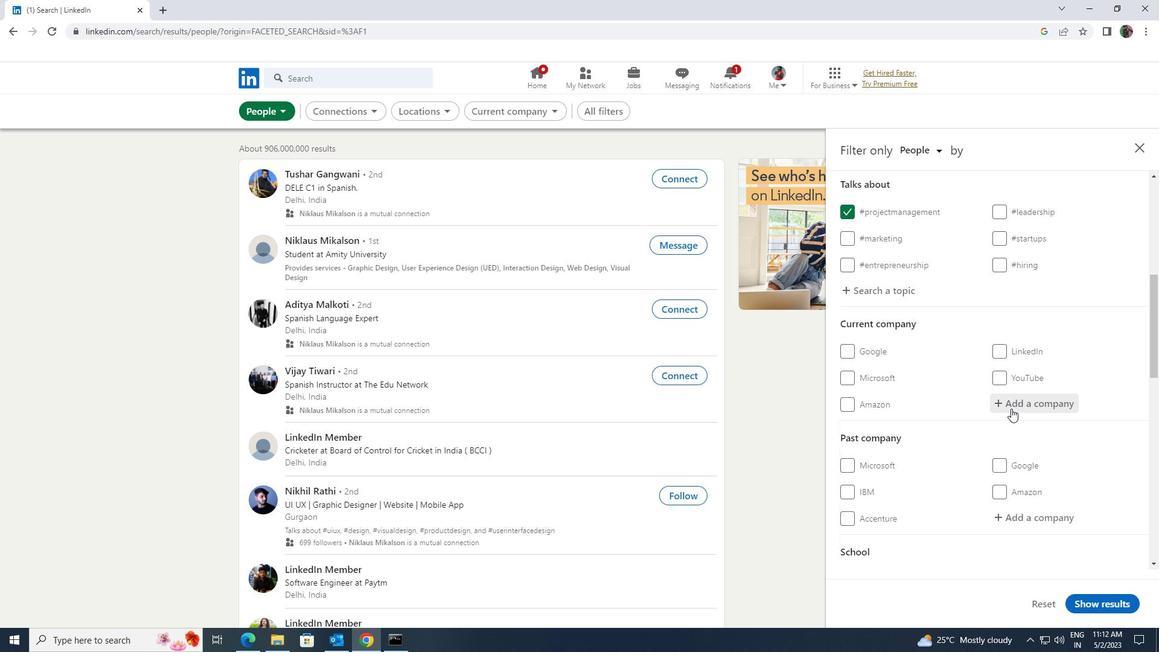 
Action: Key pressed <Key.shift>CHARGEBE
Screenshot: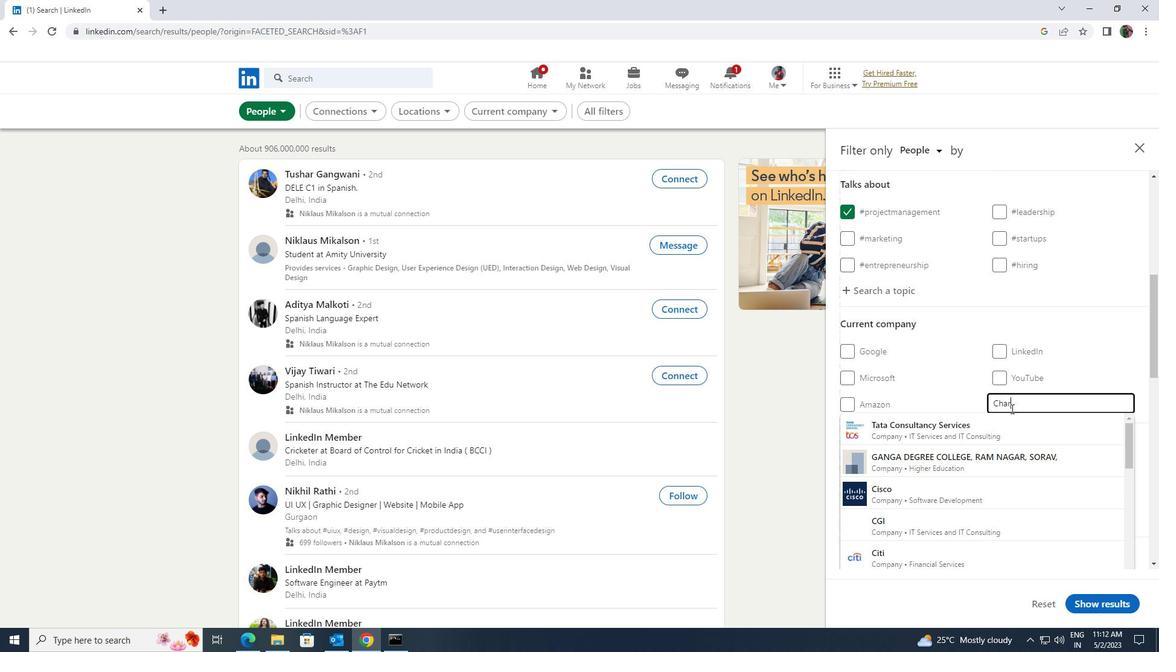 
Action: Mouse moved to (1011, 415)
Screenshot: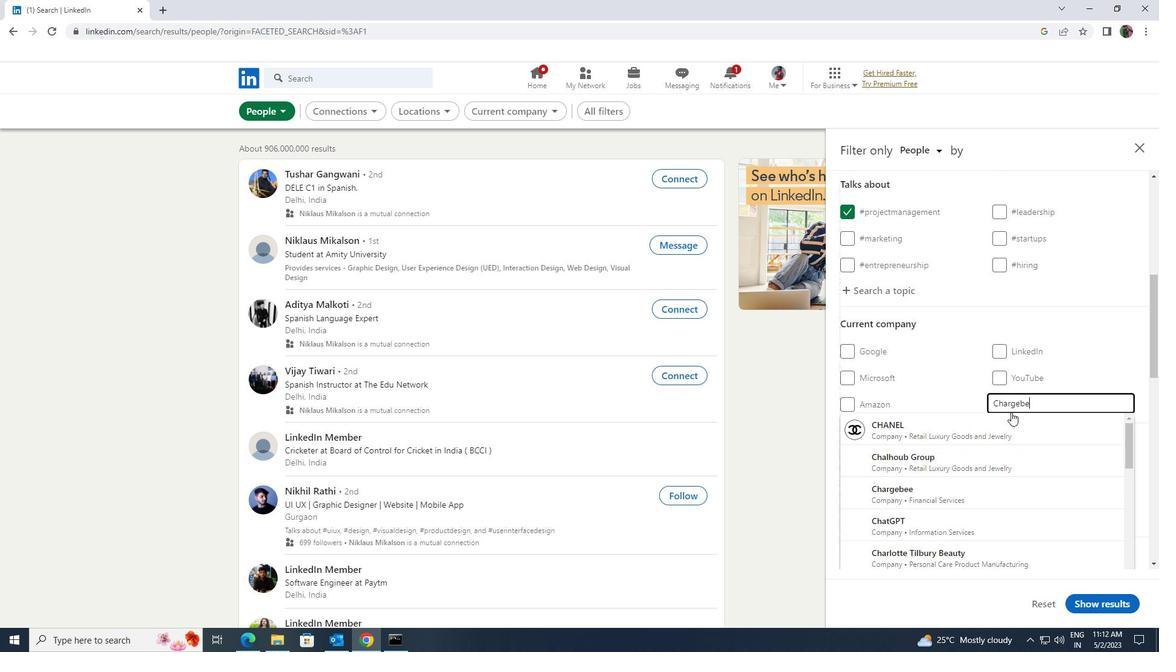 
Action: Mouse pressed left at (1011, 415)
Screenshot: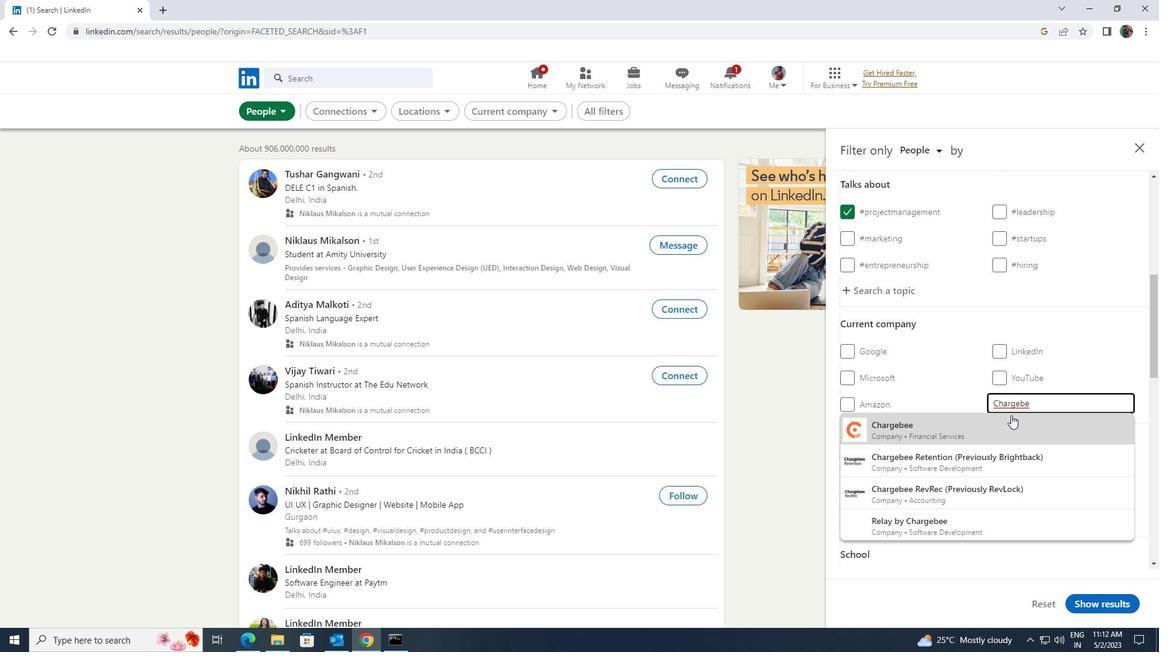 
Action: Mouse scrolled (1011, 414) with delta (0, 0)
Screenshot: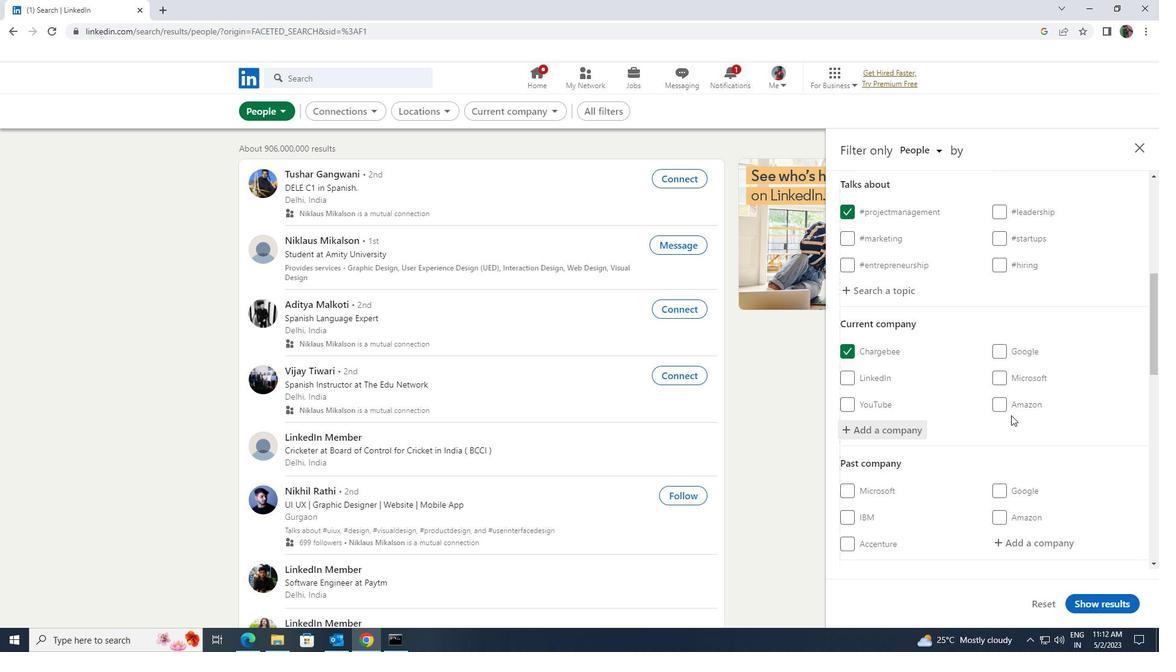 
Action: Mouse scrolled (1011, 414) with delta (0, 0)
Screenshot: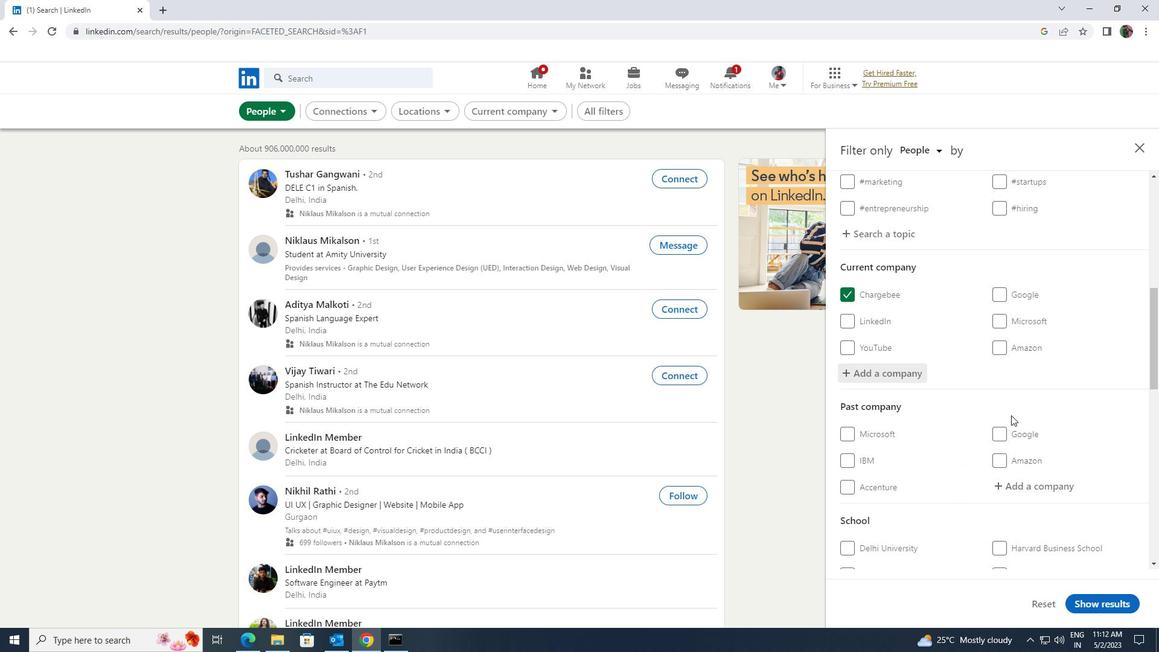 
Action: Mouse scrolled (1011, 414) with delta (0, 0)
Screenshot: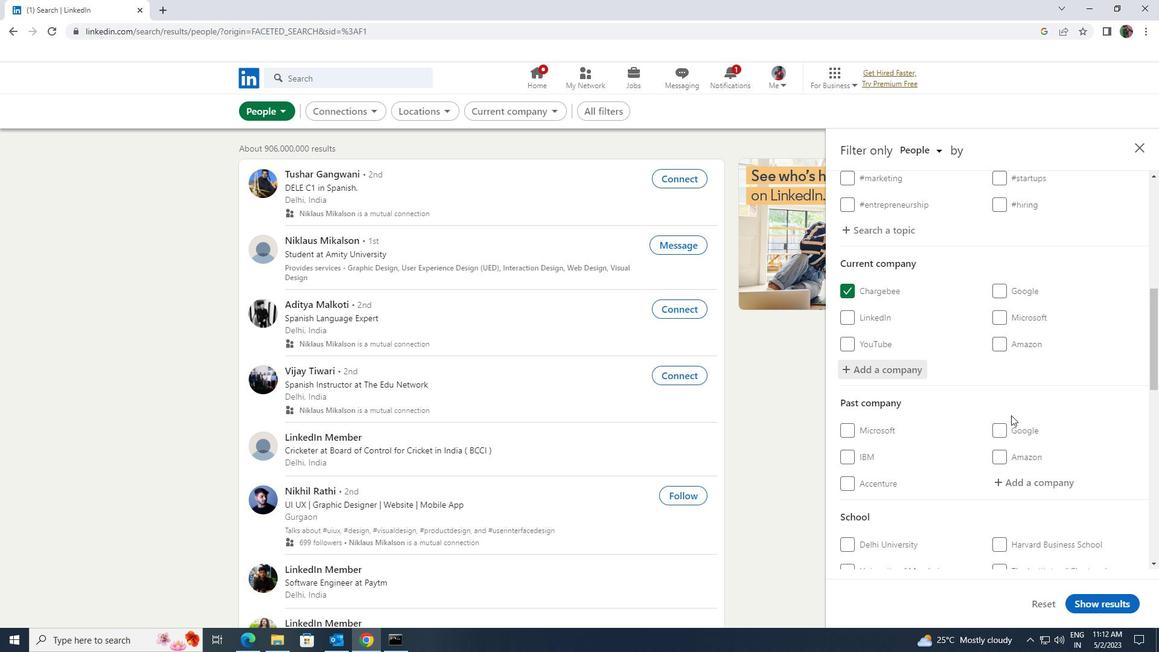 
Action: Mouse scrolled (1011, 414) with delta (0, 0)
Screenshot: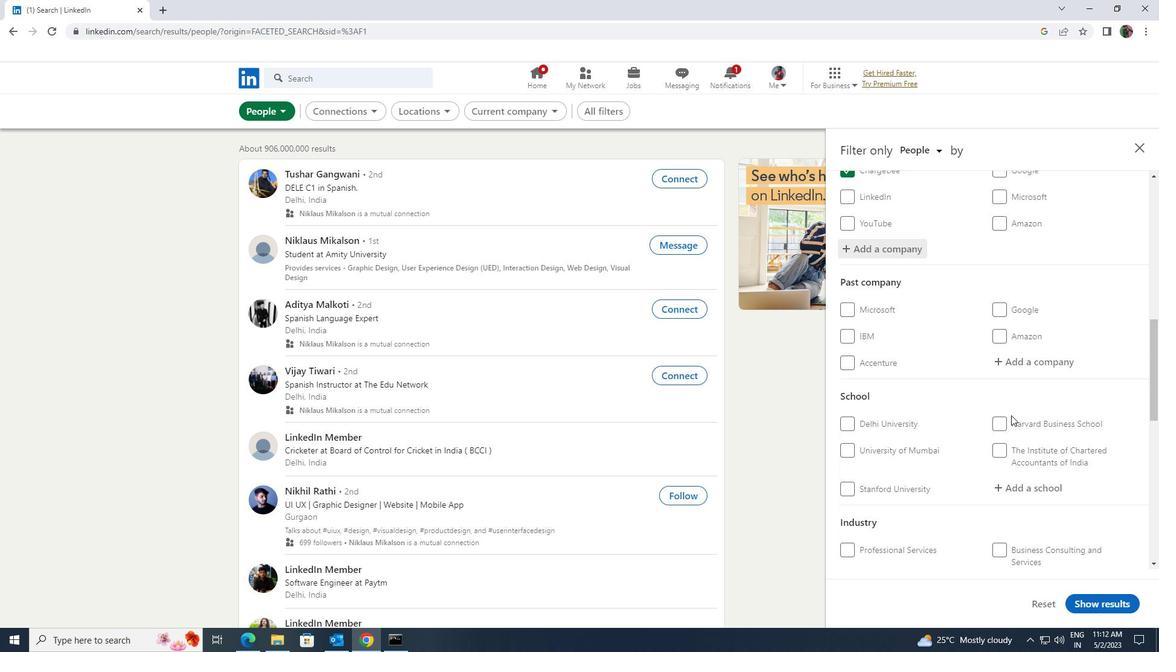 
Action: Mouse moved to (1010, 432)
Screenshot: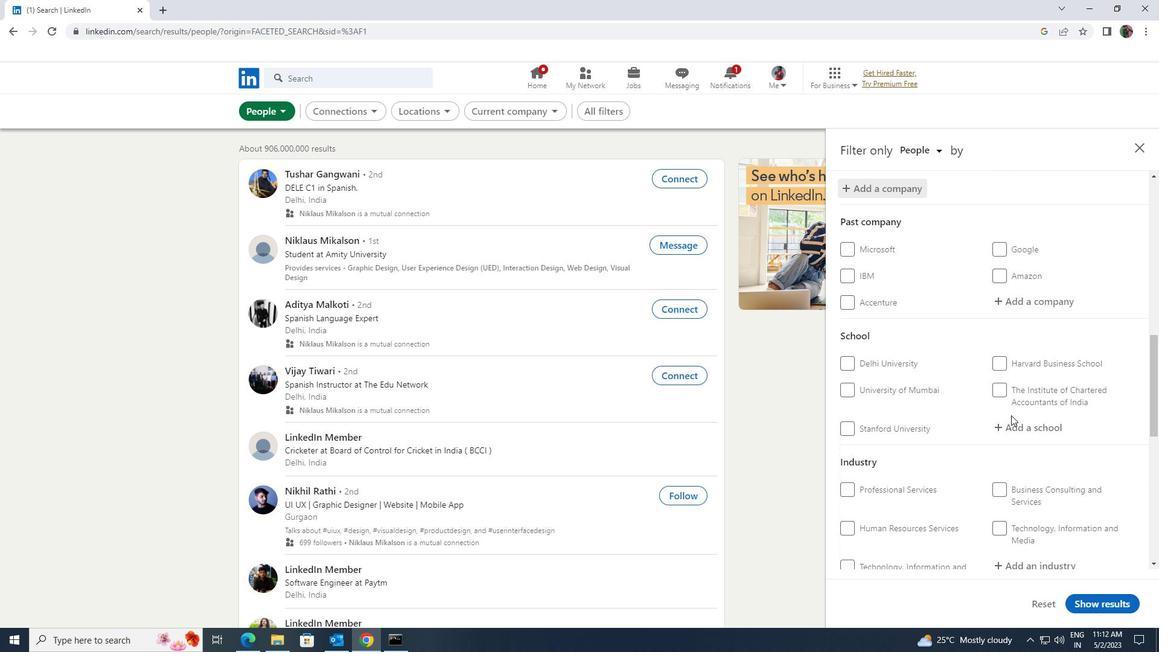
Action: Mouse pressed left at (1010, 432)
Screenshot: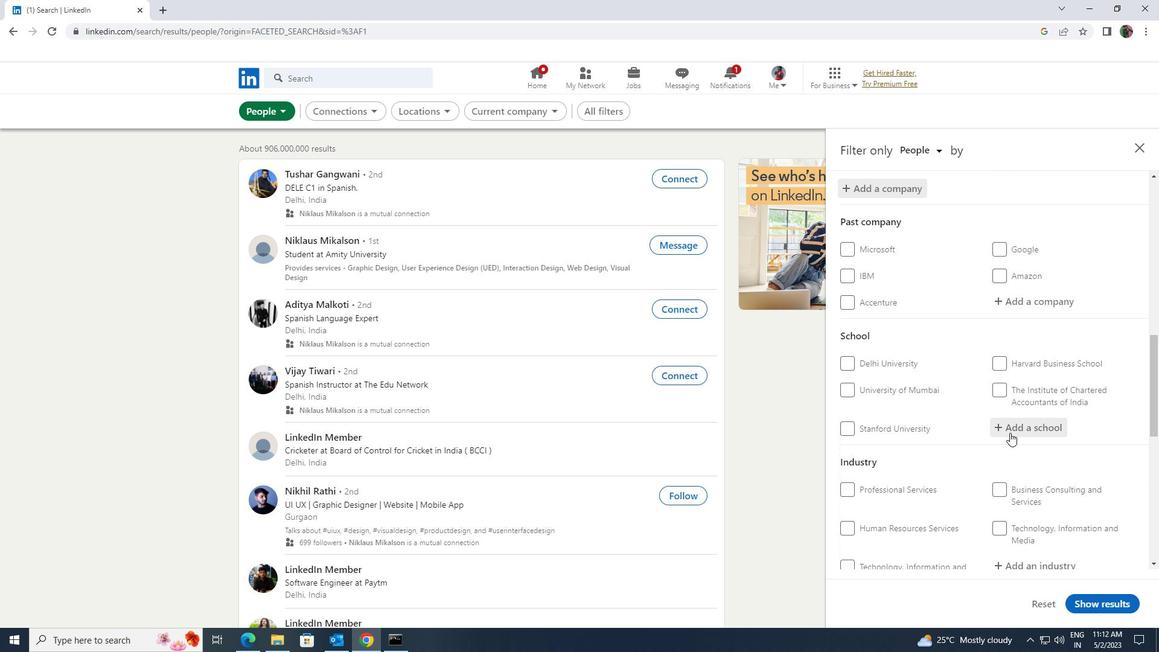 
Action: Key pressed <Key.shift>TEEGALA
Screenshot: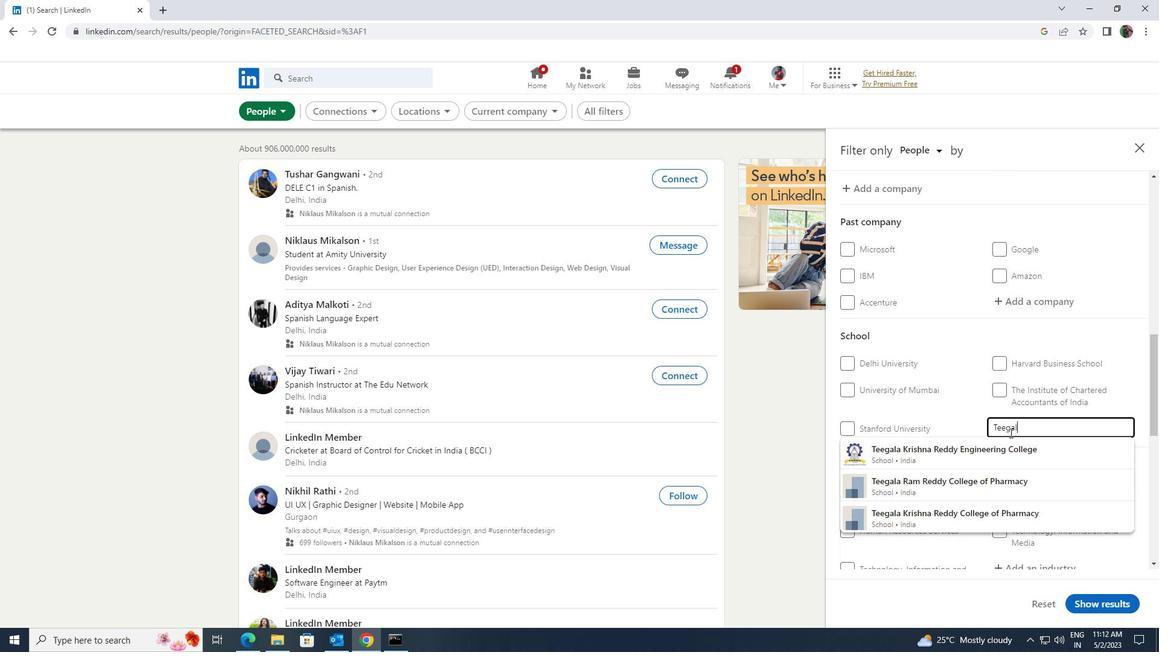 
Action: Mouse moved to (1010, 445)
Screenshot: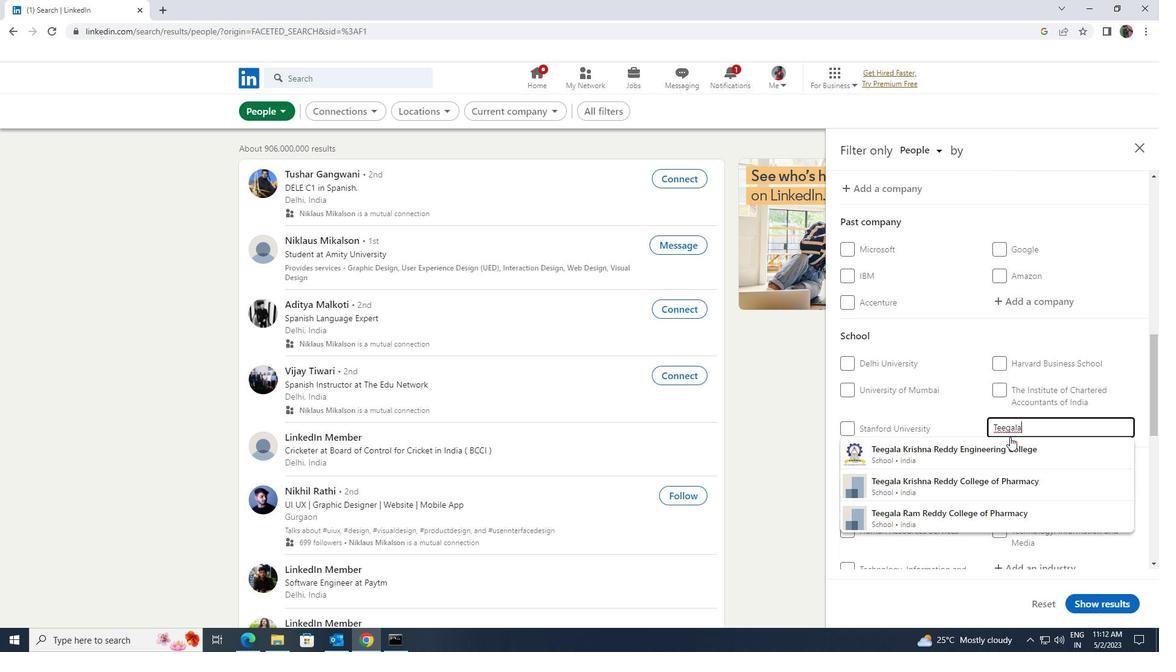 
Action: Mouse pressed left at (1010, 445)
Screenshot: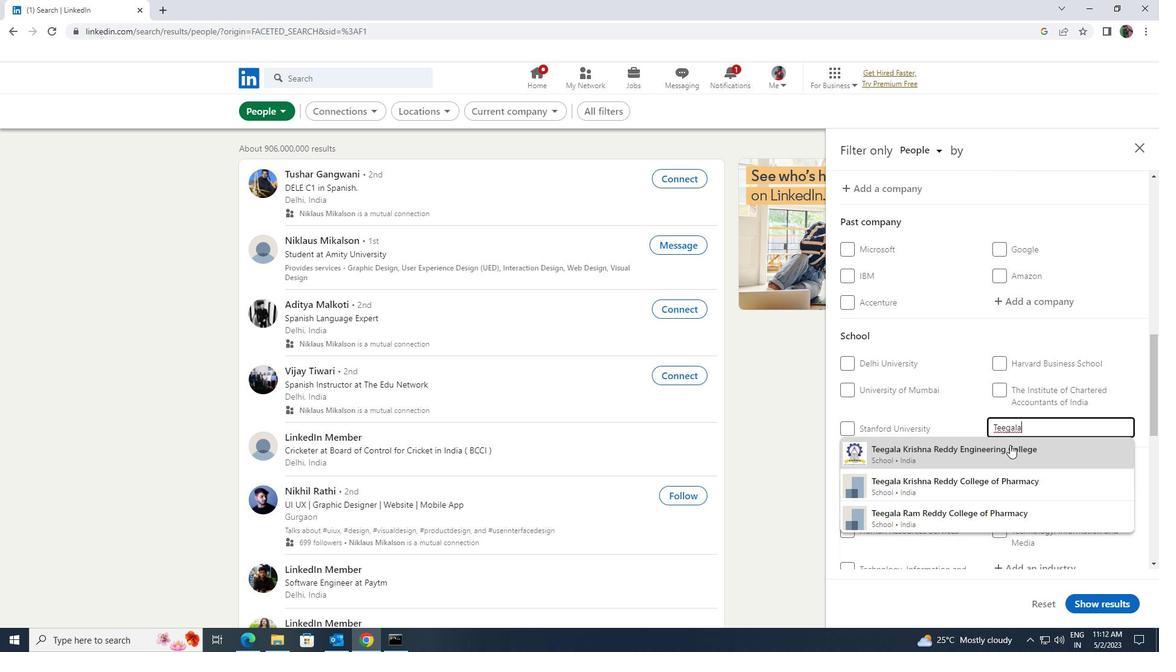 
Action: Mouse scrolled (1010, 444) with delta (0, 0)
Screenshot: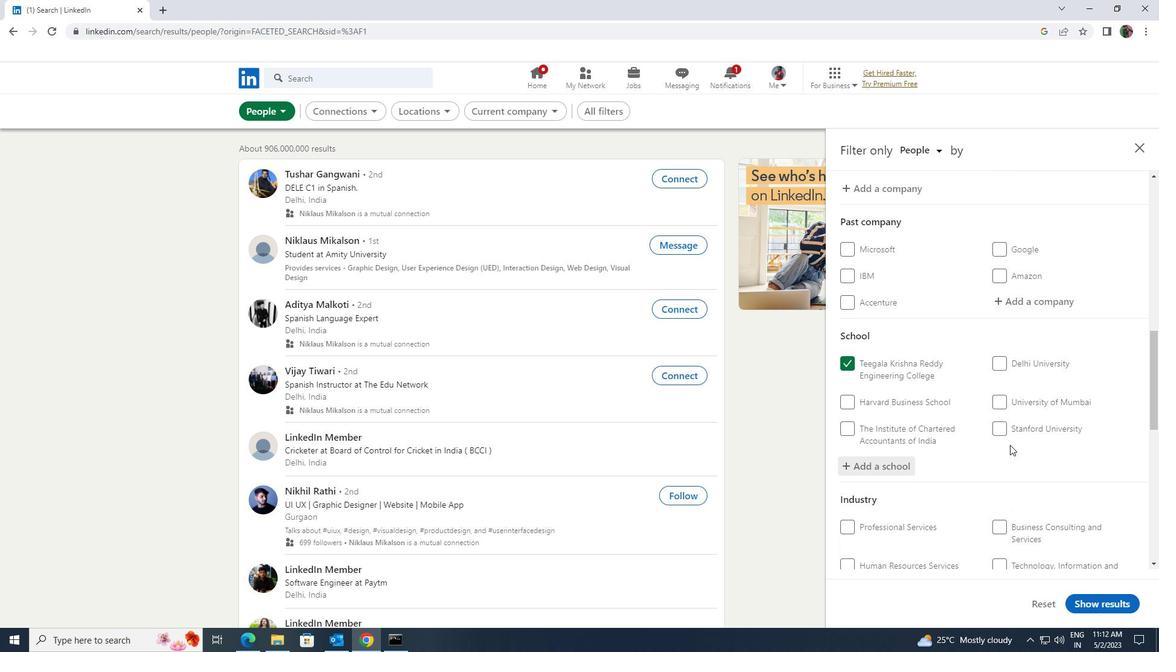 
Action: Mouse scrolled (1010, 444) with delta (0, 0)
Screenshot: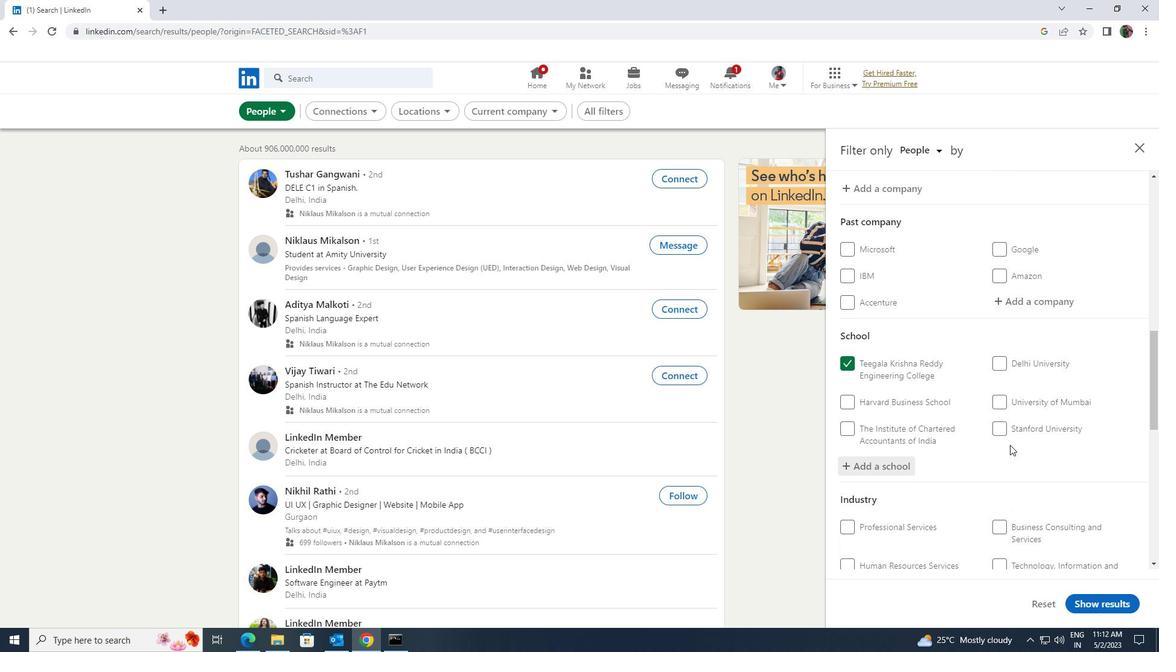 
Action: Mouse scrolled (1010, 444) with delta (0, 0)
Screenshot: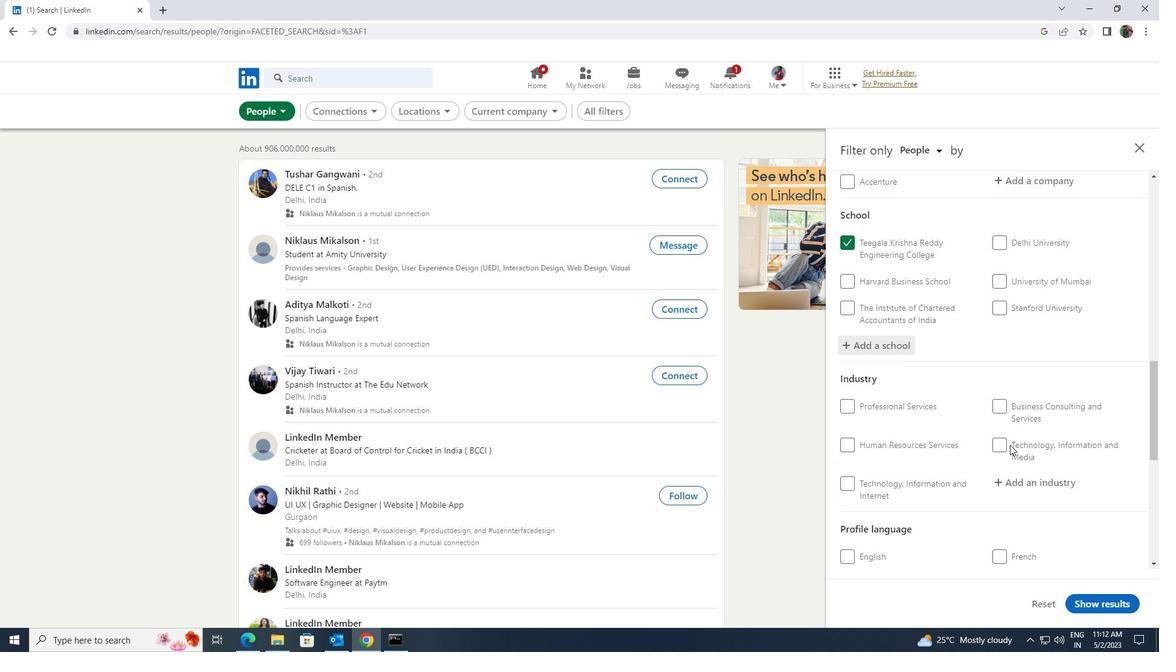 
Action: Mouse moved to (1018, 425)
Screenshot: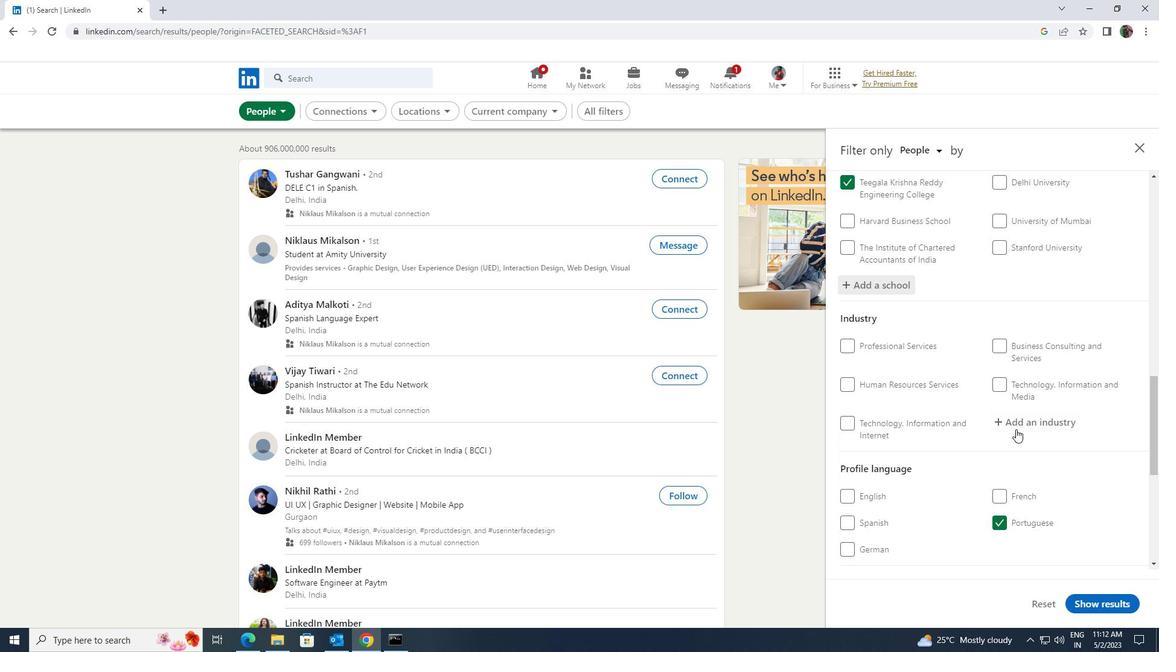 
Action: Mouse pressed left at (1018, 425)
Screenshot: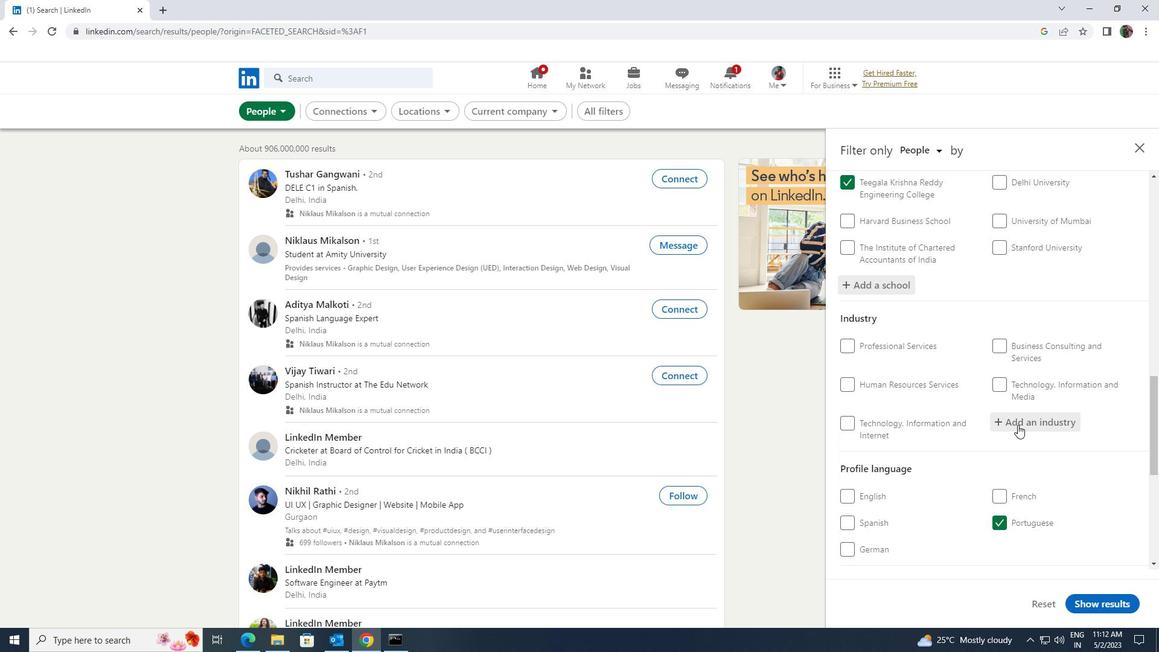 
Action: Key pressed <Key.shift><Key.shift><Key.shift><Key.shift><Key.shift><Key.shift><Key.shift>HVAC<Key.space>
Screenshot: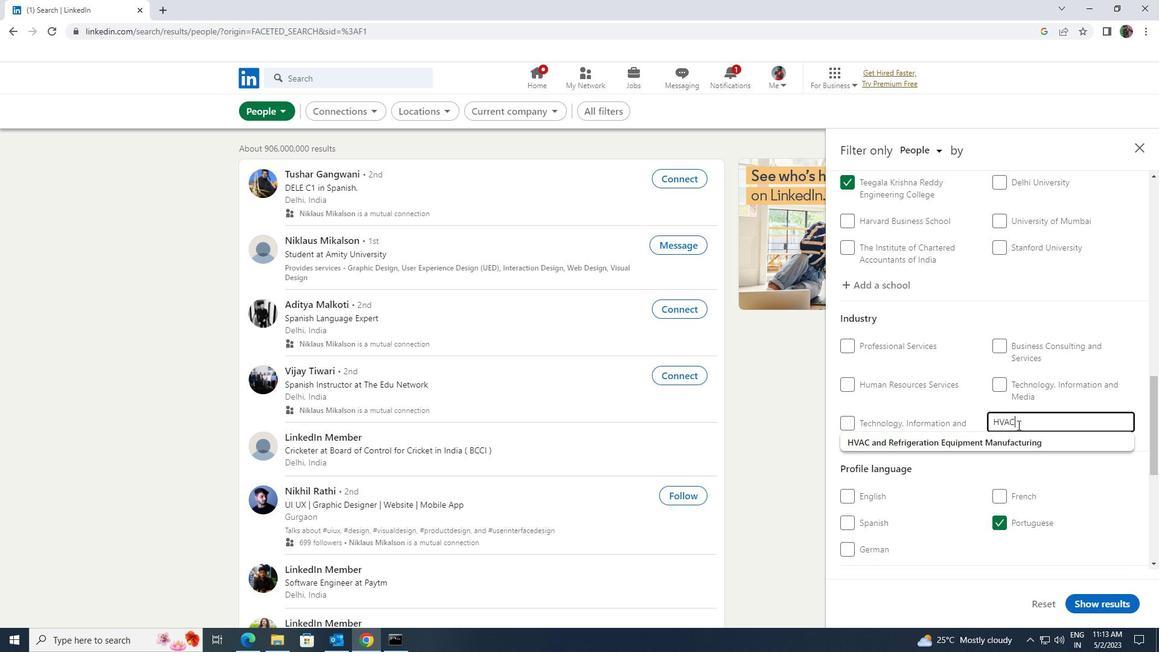 
Action: Mouse moved to (1028, 449)
Screenshot: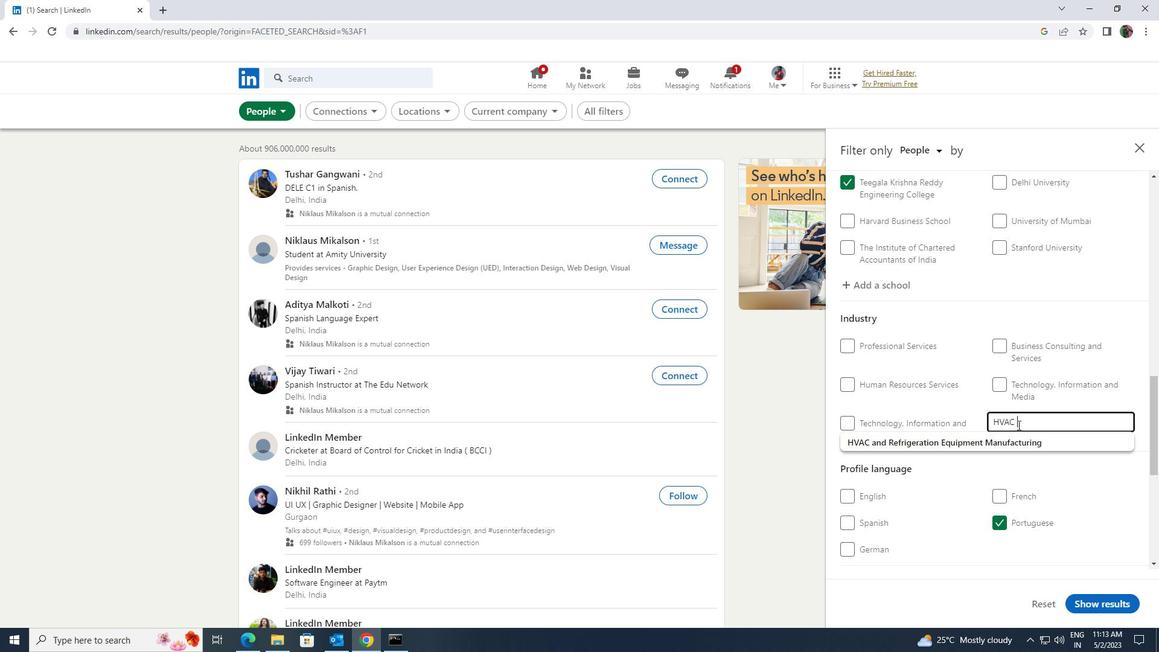 
Action: Mouse pressed left at (1028, 449)
Screenshot: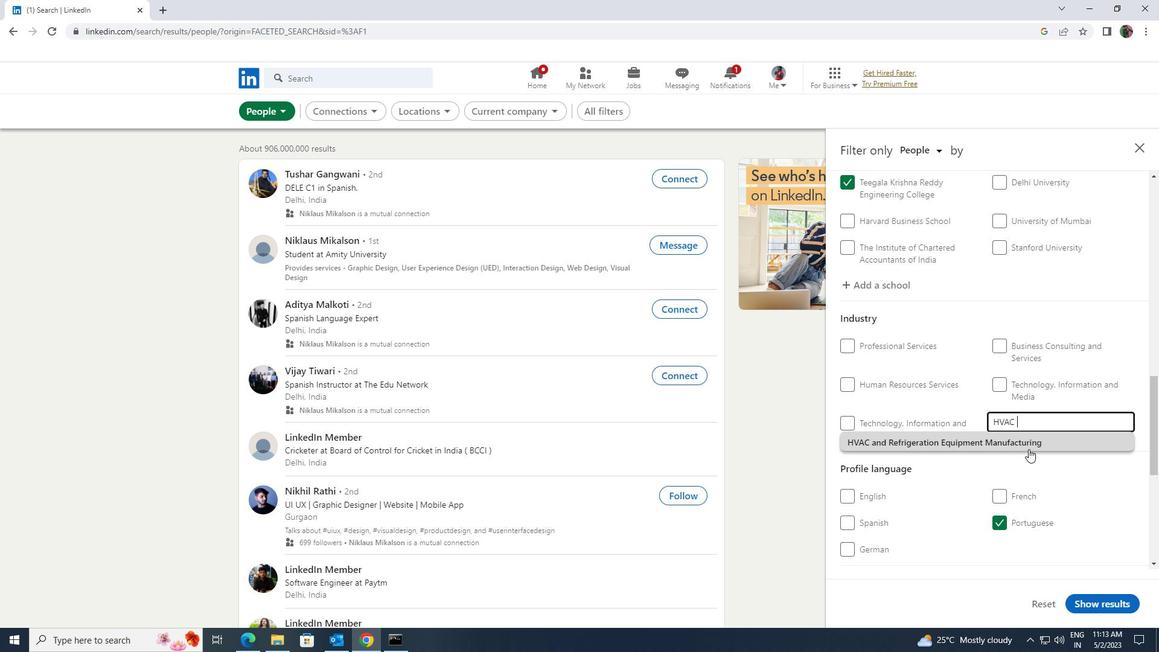 
Action: Mouse scrolled (1028, 448) with delta (0, 0)
Screenshot: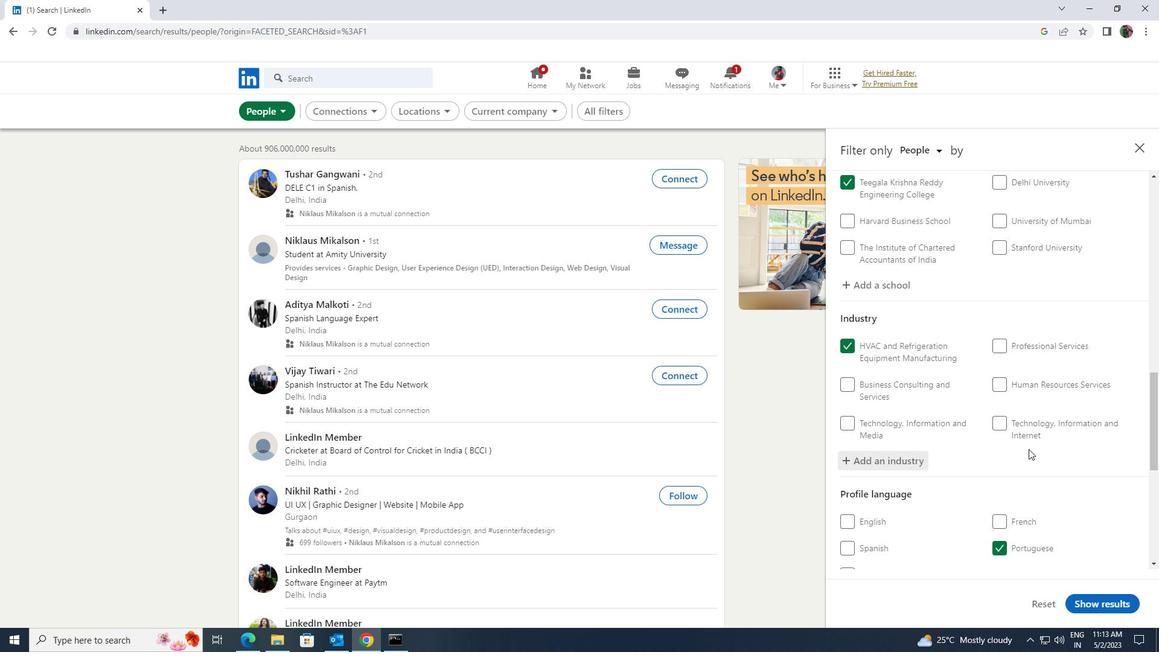 
Action: Mouse scrolled (1028, 448) with delta (0, 0)
Screenshot: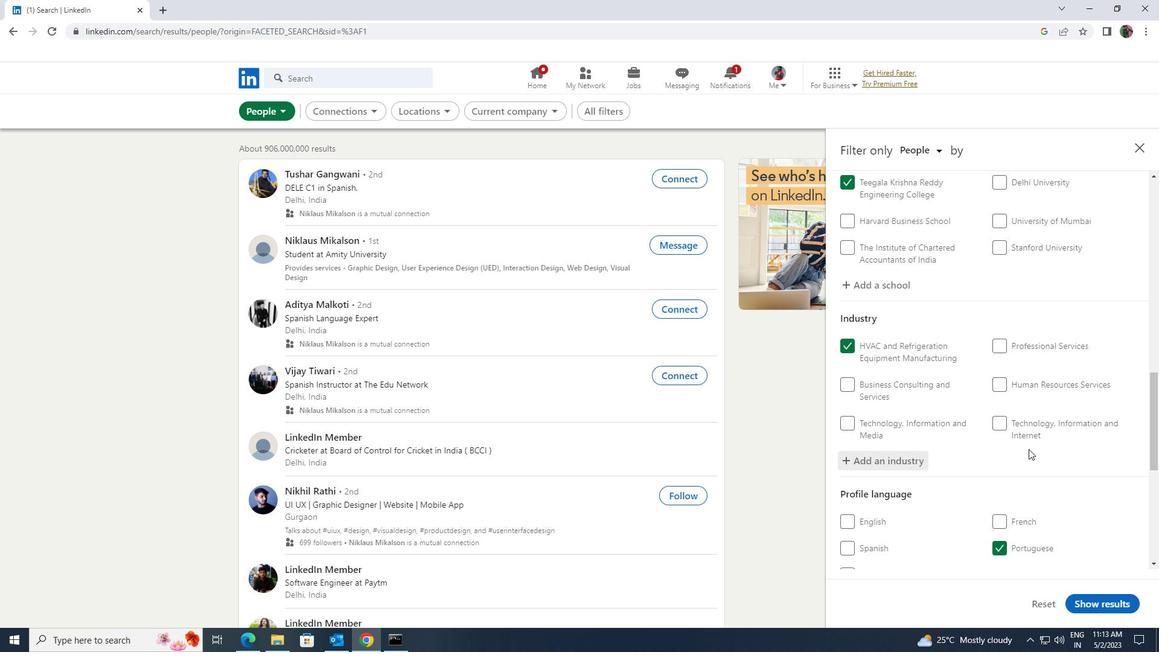 
Action: Mouse scrolled (1028, 448) with delta (0, 0)
Screenshot: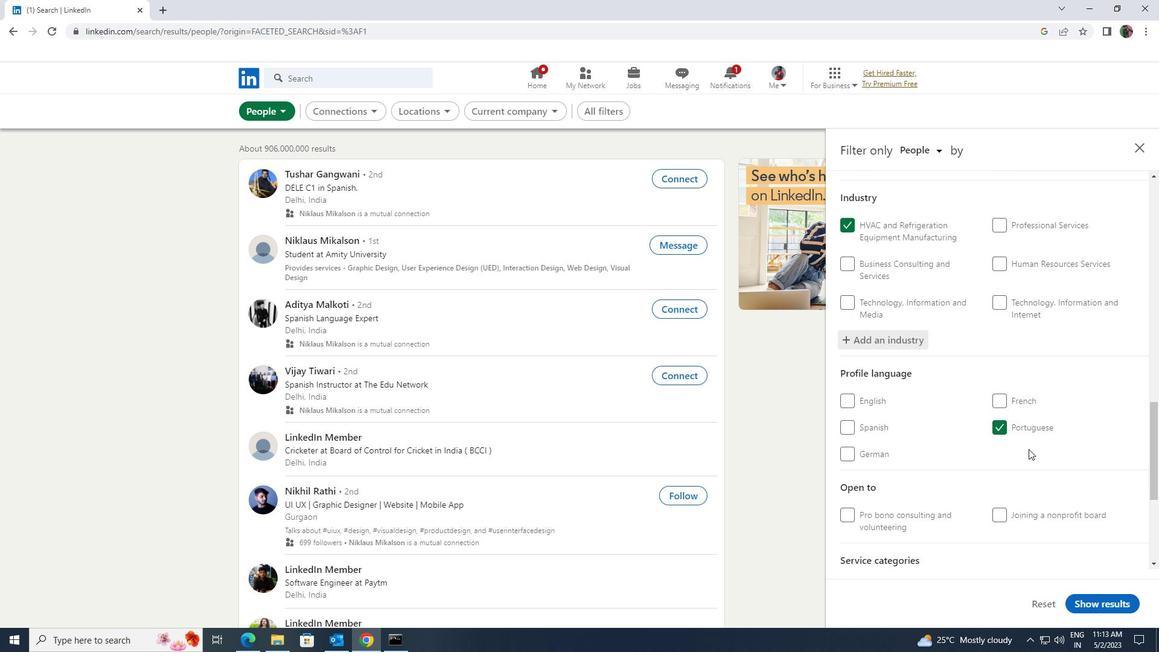 
Action: Mouse scrolled (1028, 448) with delta (0, 0)
Screenshot: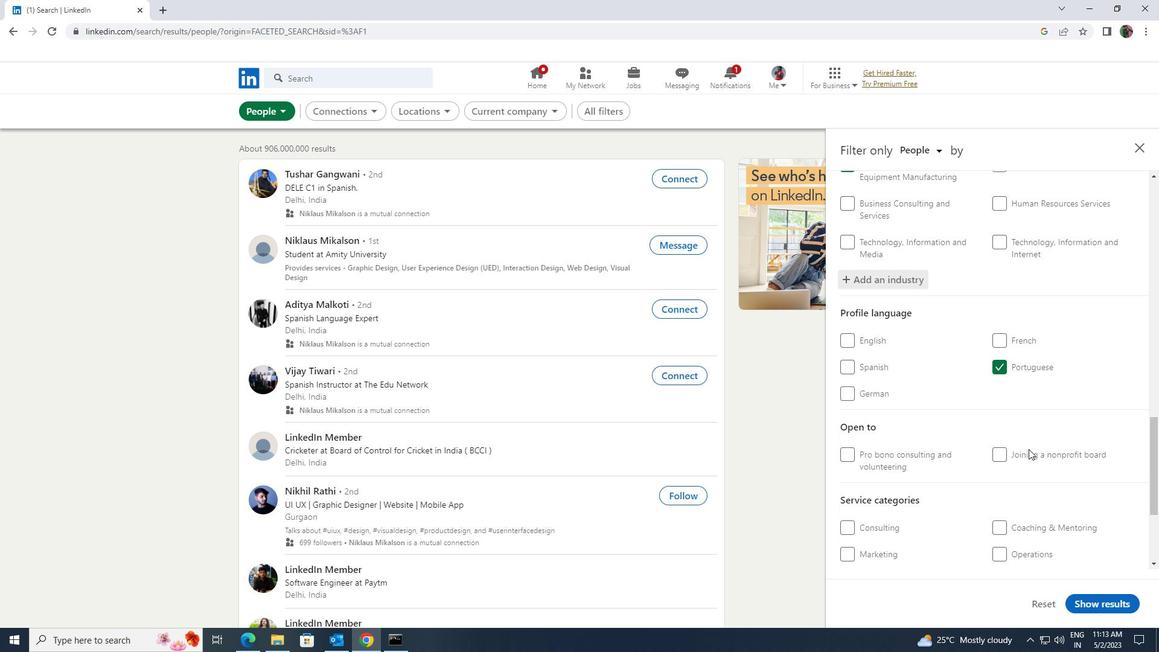 
Action: Mouse scrolled (1028, 448) with delta (0, 0)
Screenshot: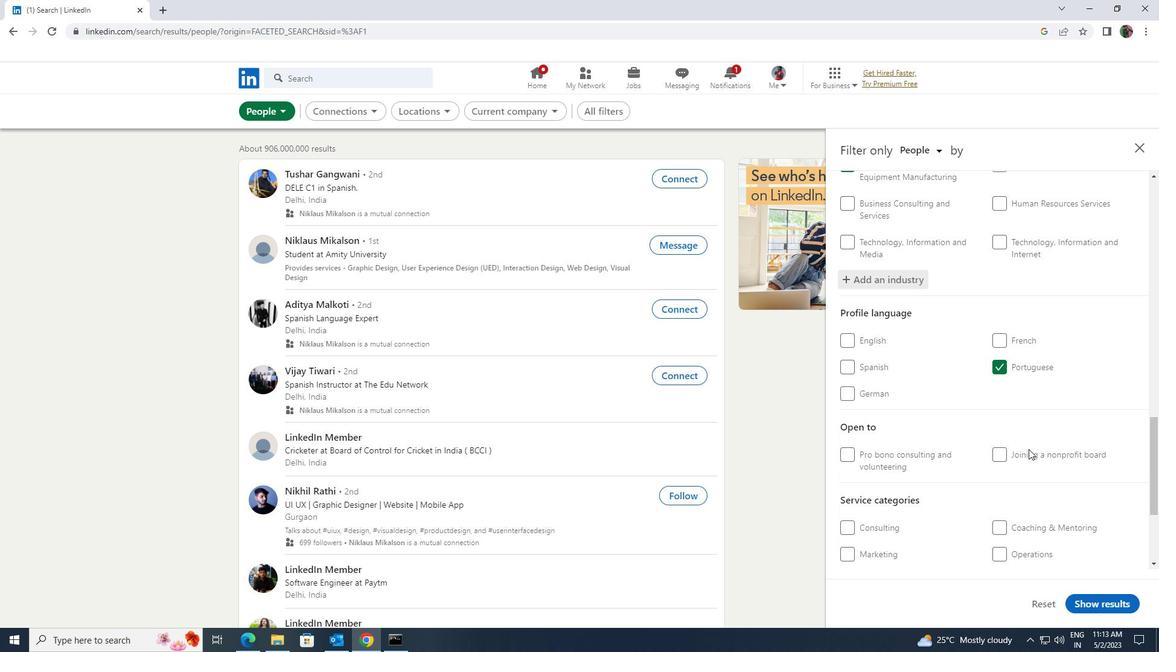 
Action: Mouse moved to (1029, 455)
Screenshot: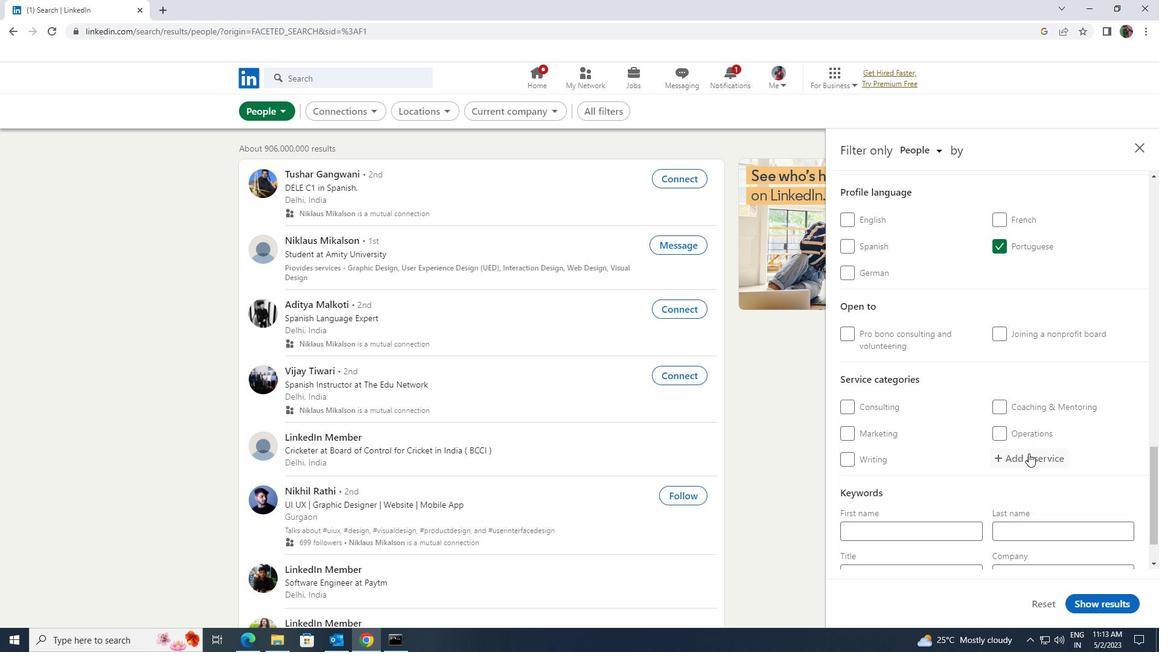 
Action: Mouse pressed left at (1029, 455)
Screenshot: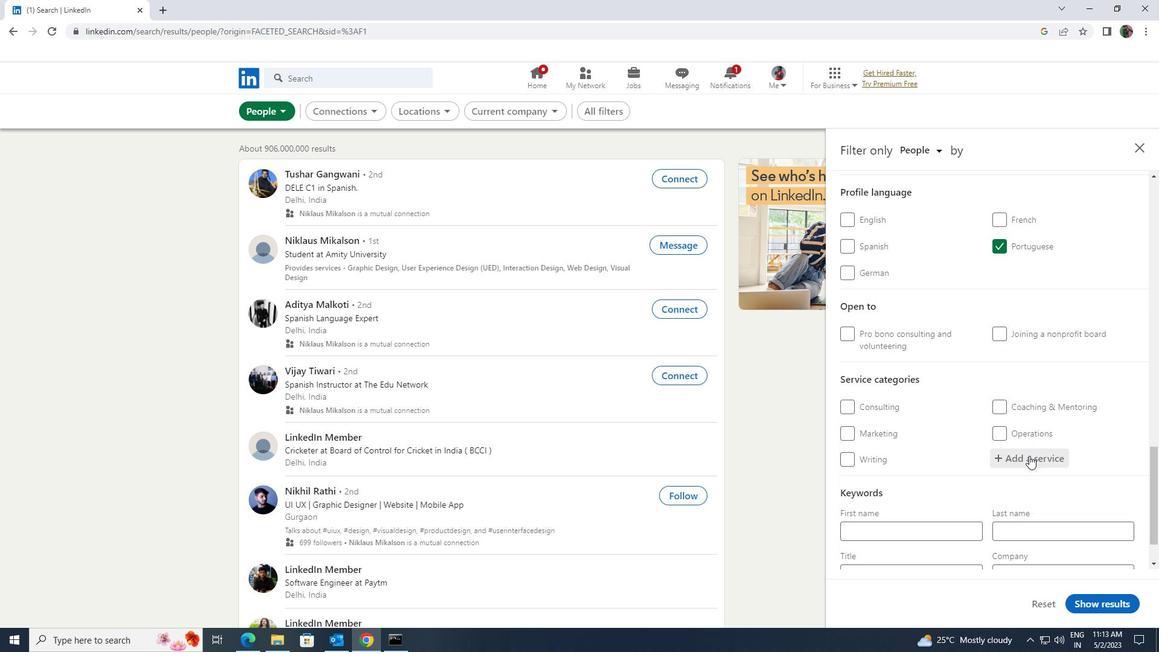 
Action: Key pressed <Key.shift>BUDG
Screenshot: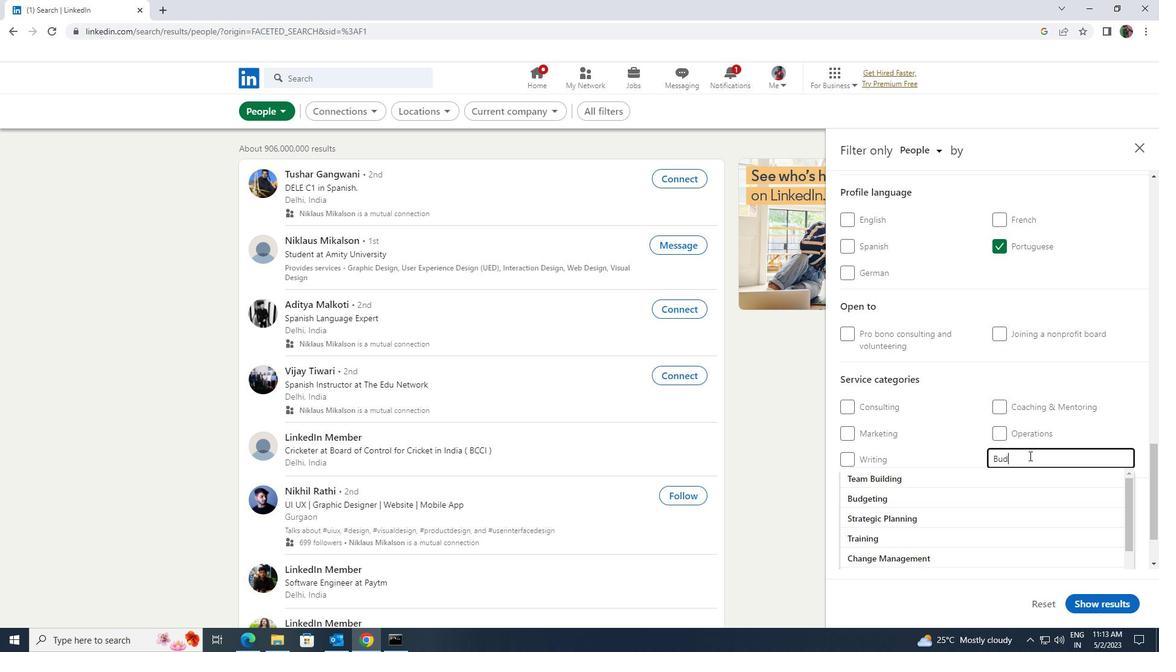 
Action: Mouse moved to (1017, 471)
Screenshot: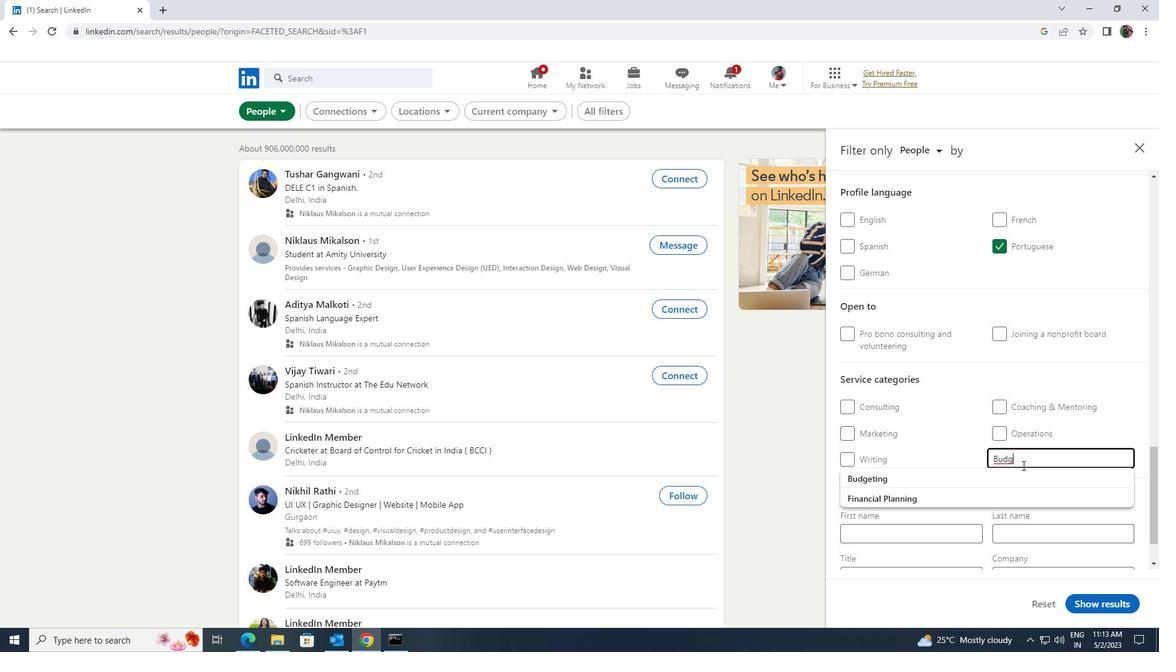 
Action: Mouse pressed left at (1017, 471)
Screenshot: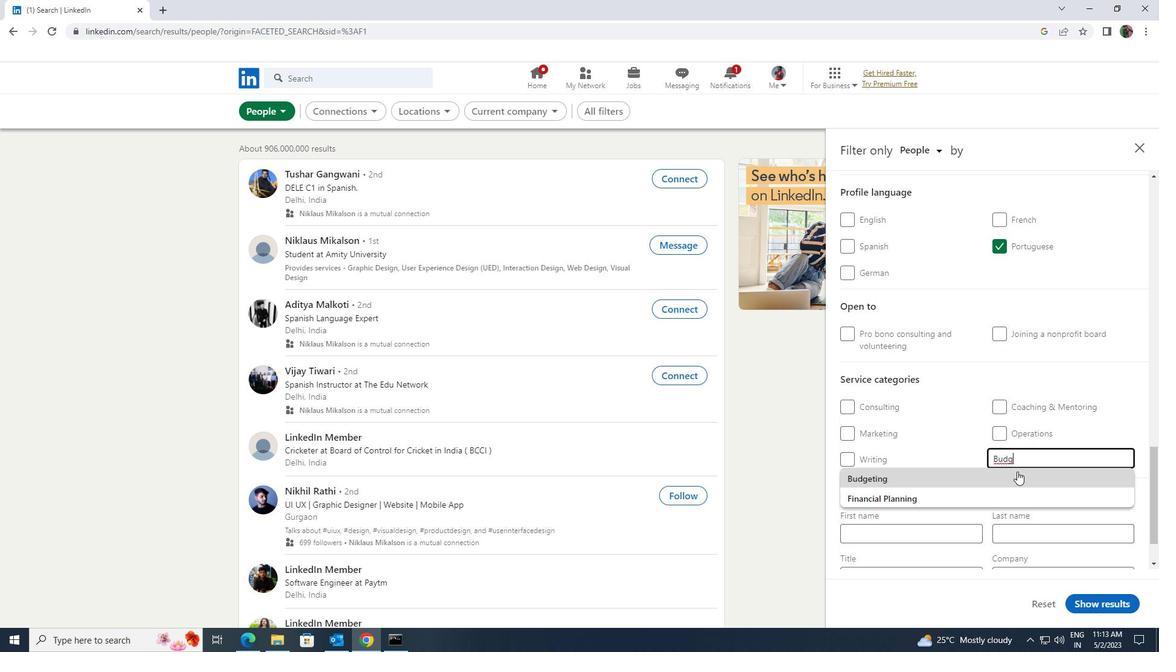 
Action: Mouse scrolled (1017, 470) with delta (0, 0)
Screenshot: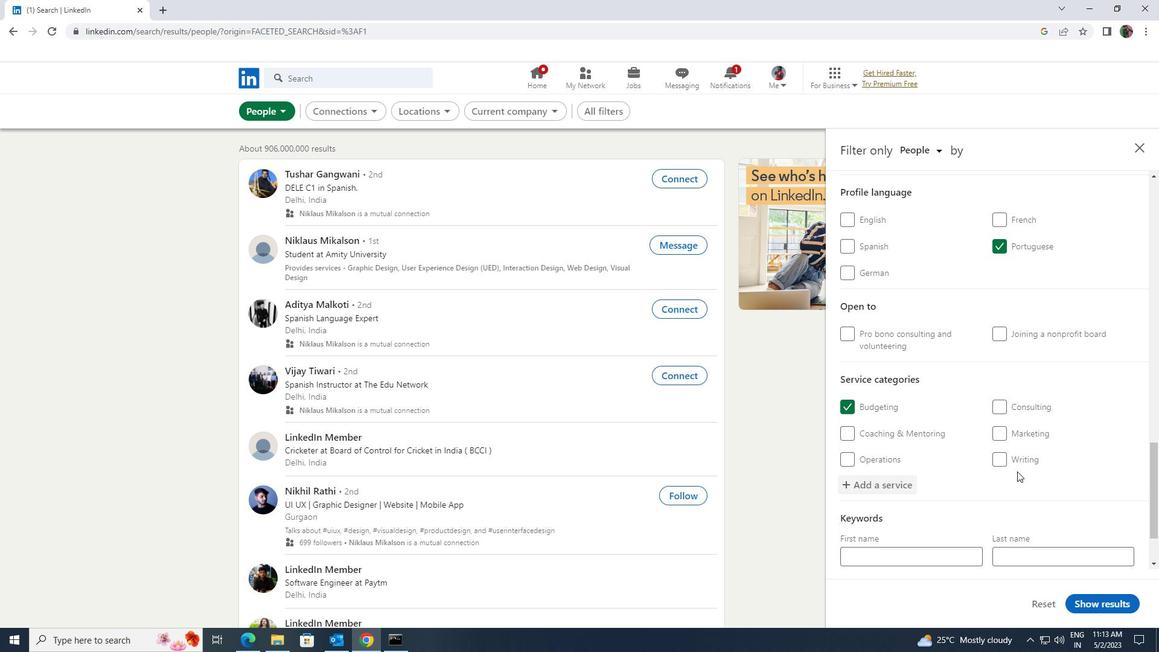 
Action: Mouse scrolled (1017, 470) with delta (0, 0)
Screenshot: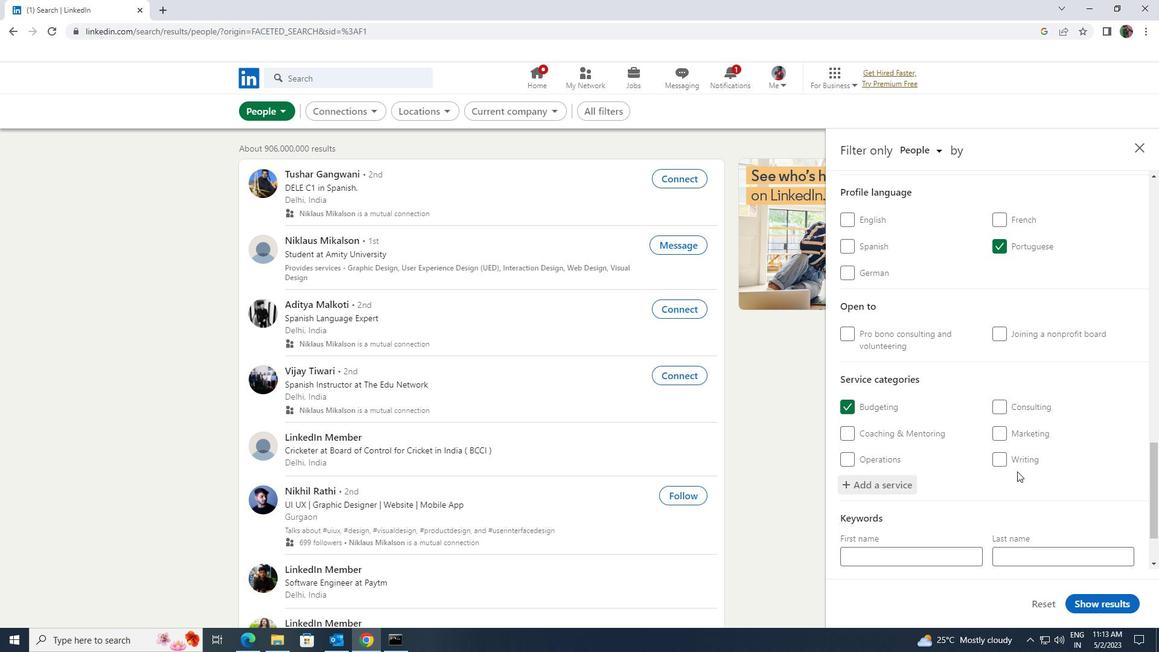 
Action: Mouse moved to (1017, 471)
Screenshot: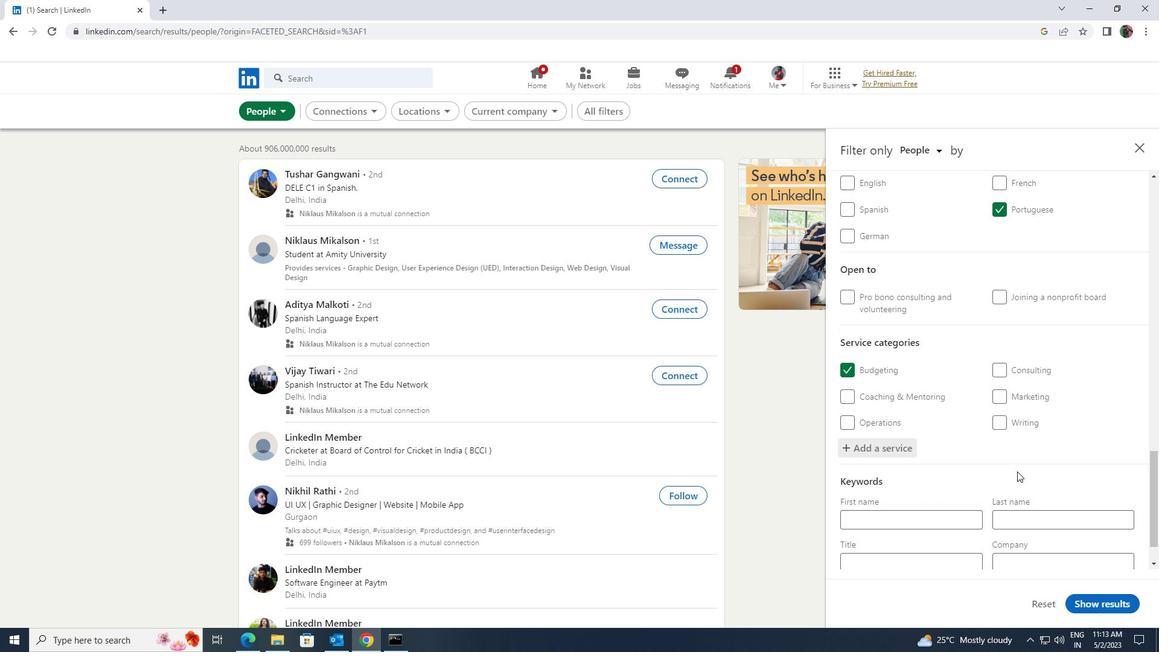 
Action: Mouse scrolled (1017, 470) with delta (0, 0)
Screenshot: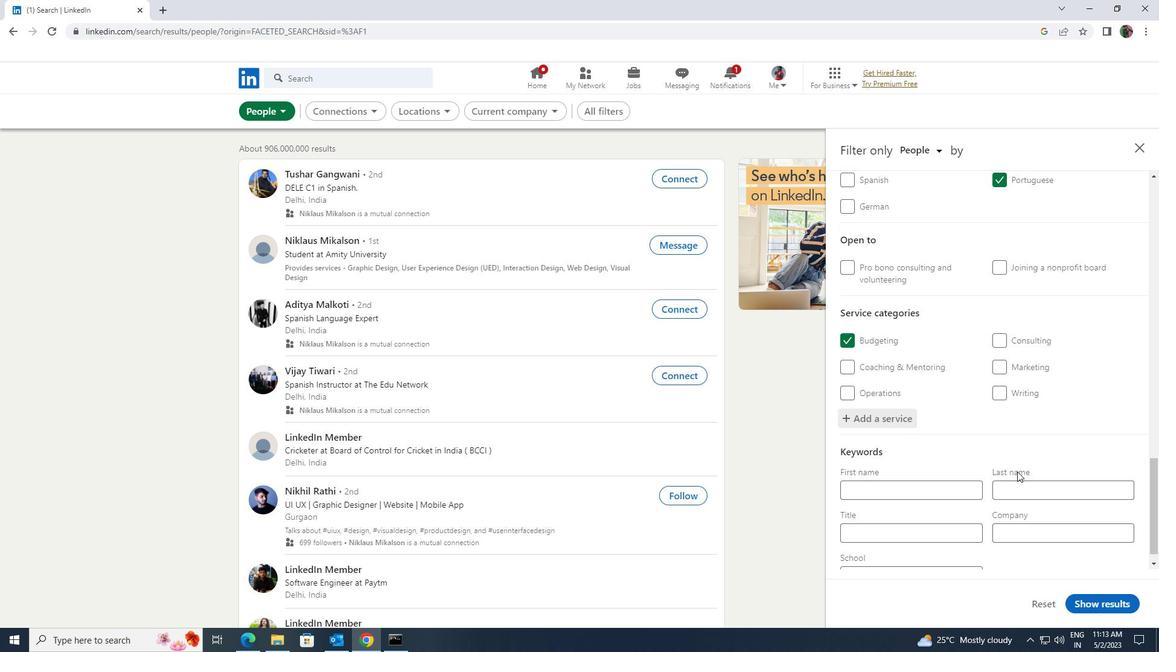 
Action: Mouse scrolled (1017, 470) with delta (0, 0)
Screenshot: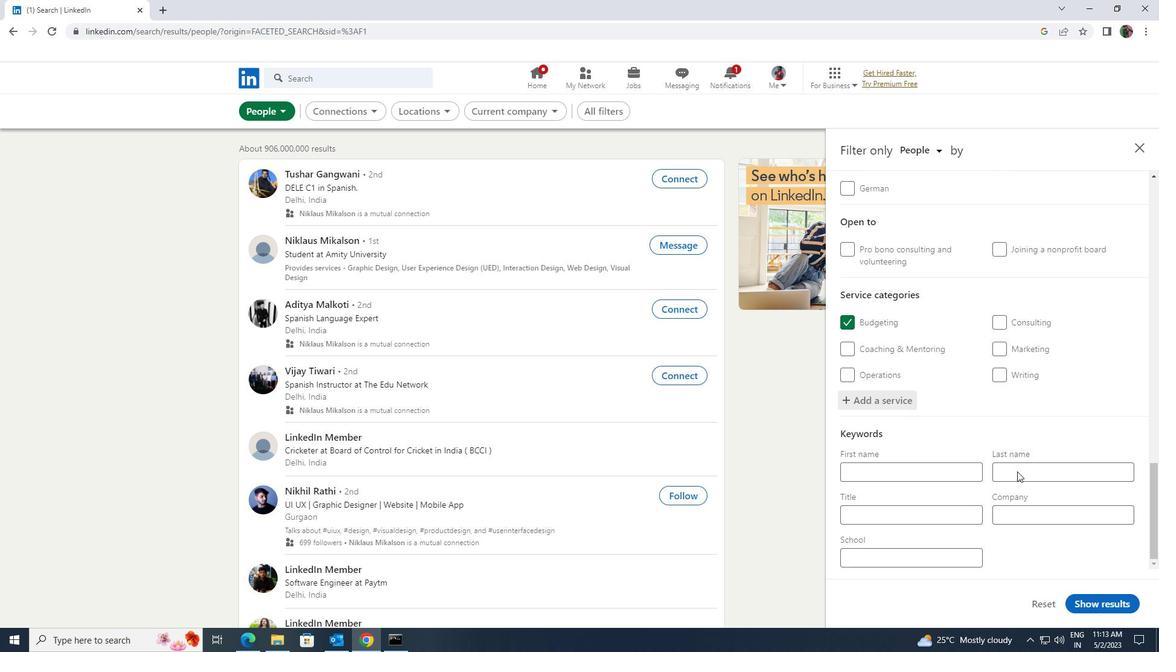
Action: Mouse moved to (972, 510)
Screenshot: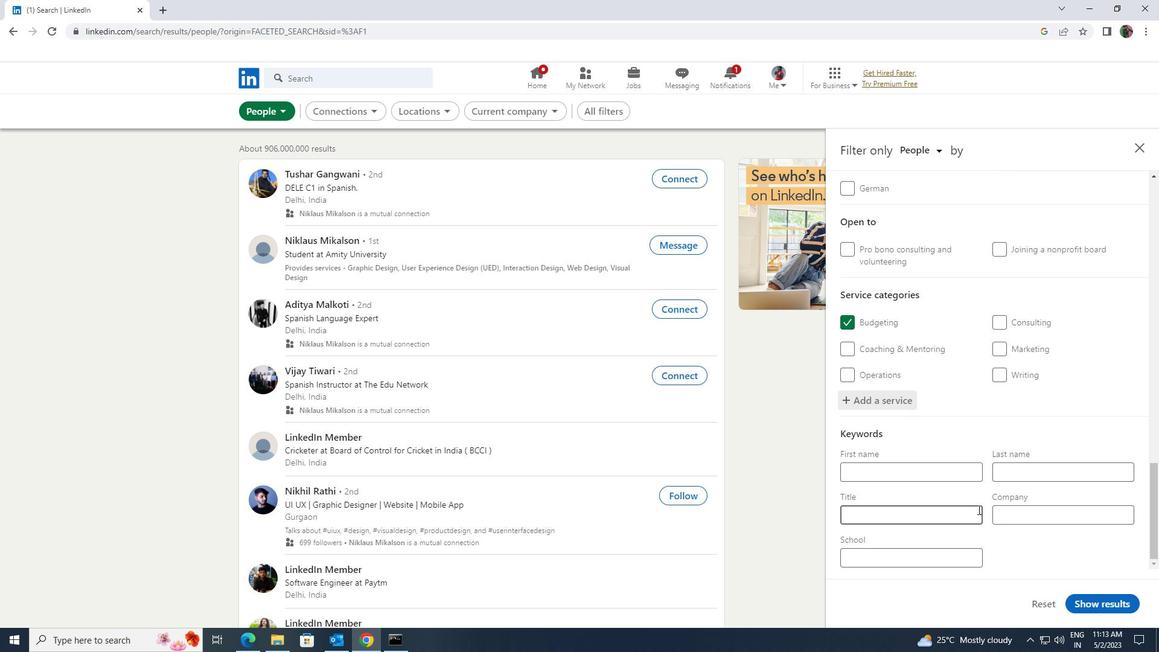 
Action: Mouse pressed left at (972, 510)
Screenshot: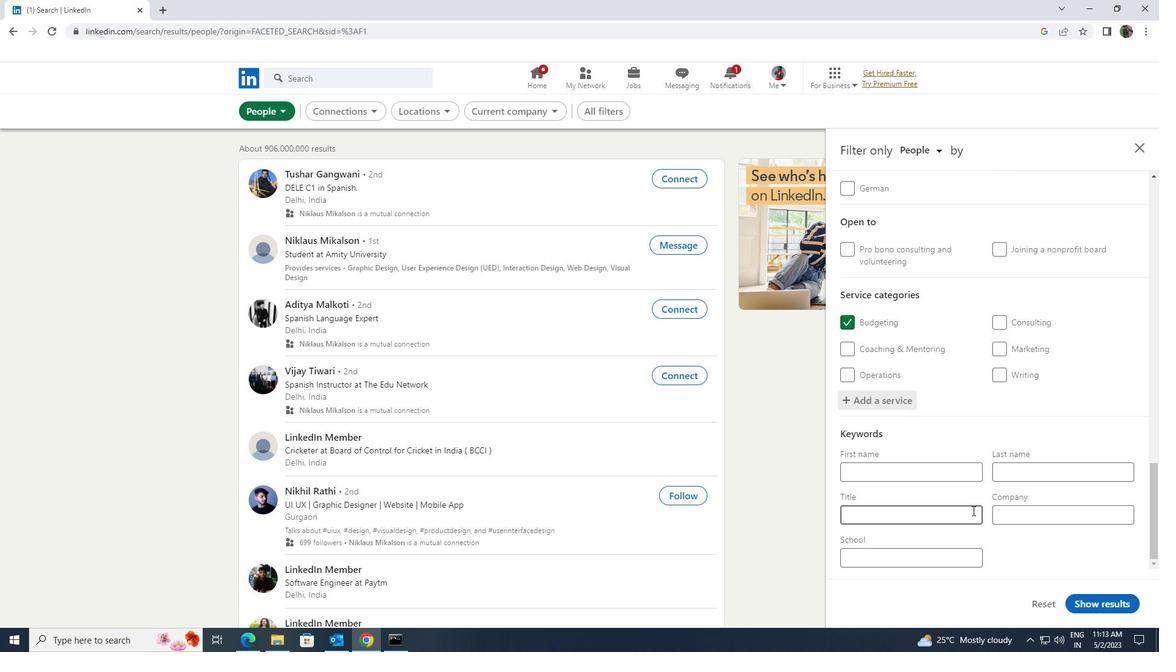
Action: Key pressed <Key.shift>AUDITING<Key.space><Key.shift>CLERK
Screenshot: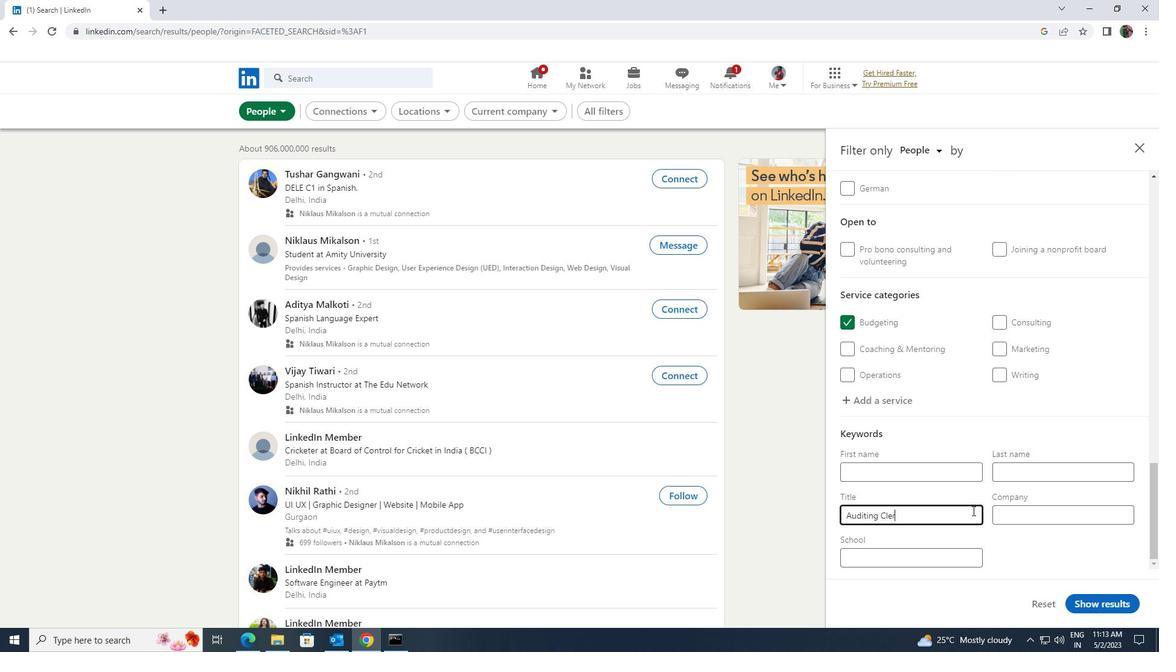 
Action: Mouse moved to (1077, 603)
Screenshot: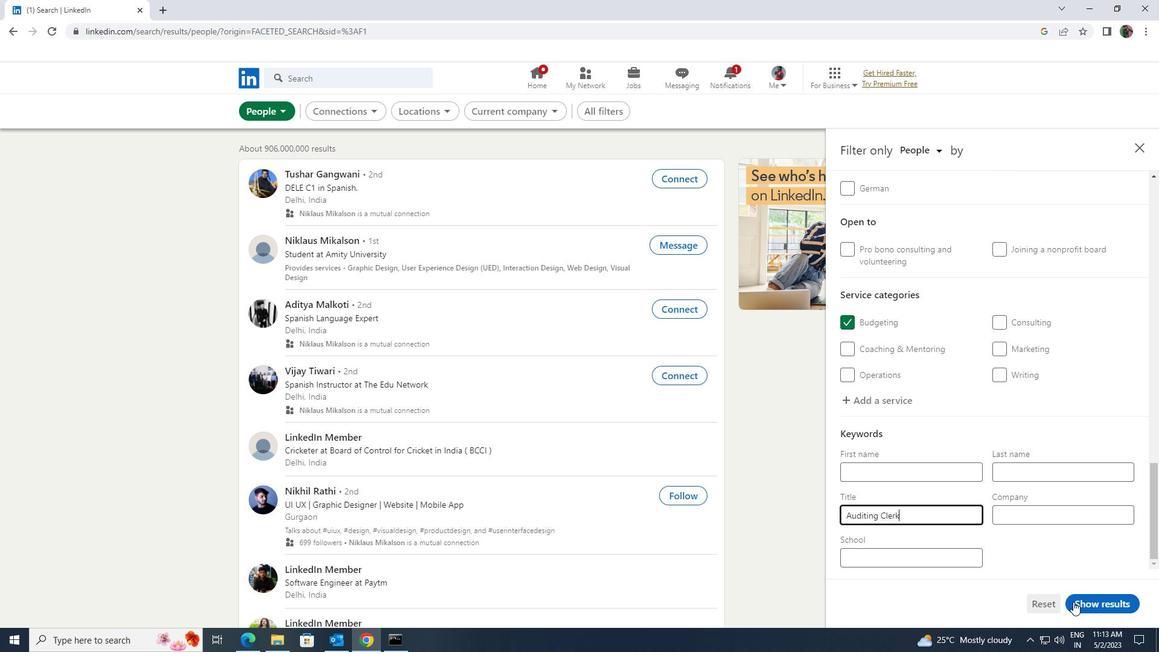 
Action: Mouse pressed left at (1077, 603)
Screenshot: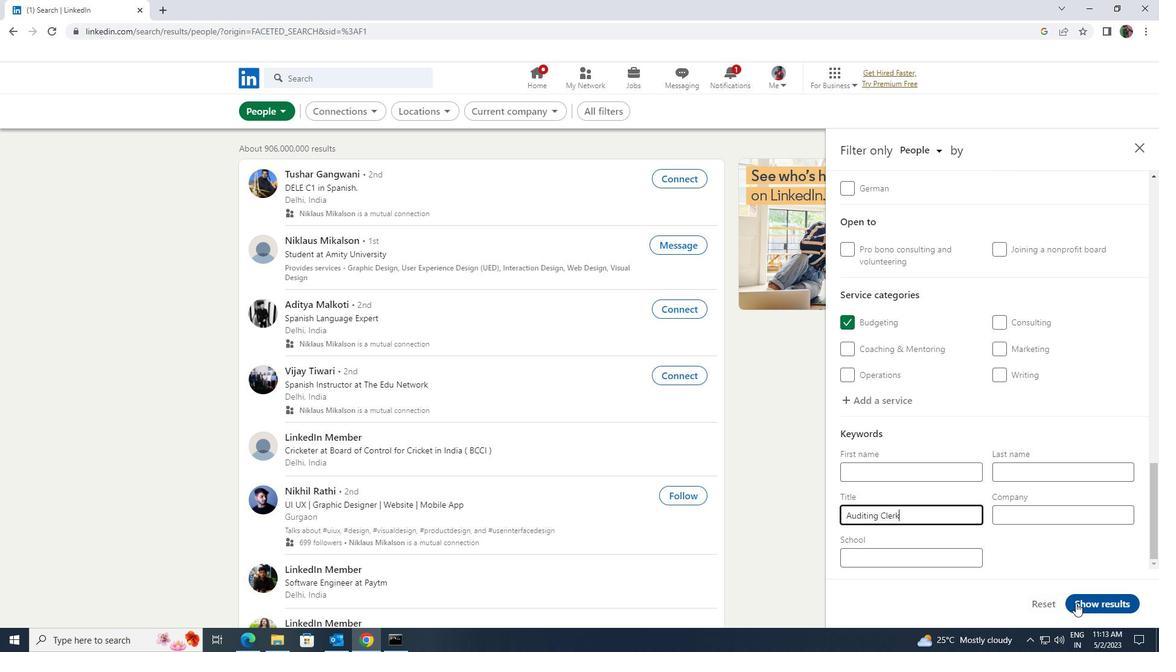 
